 Task: Look for space in Rio Formoso, Brazil from 6th September, 2023 to 10th September, 2023 for 1 adult in price range Rs.9000 to Rs.17000. Place can be private room with 1  bedroom having 1 bed and 1 bathroom. Property type can be hotel. Booking option can be shelf check-in. Required host language is Spanish.
Action: Mouse moved to (635, 106)
Screenshot: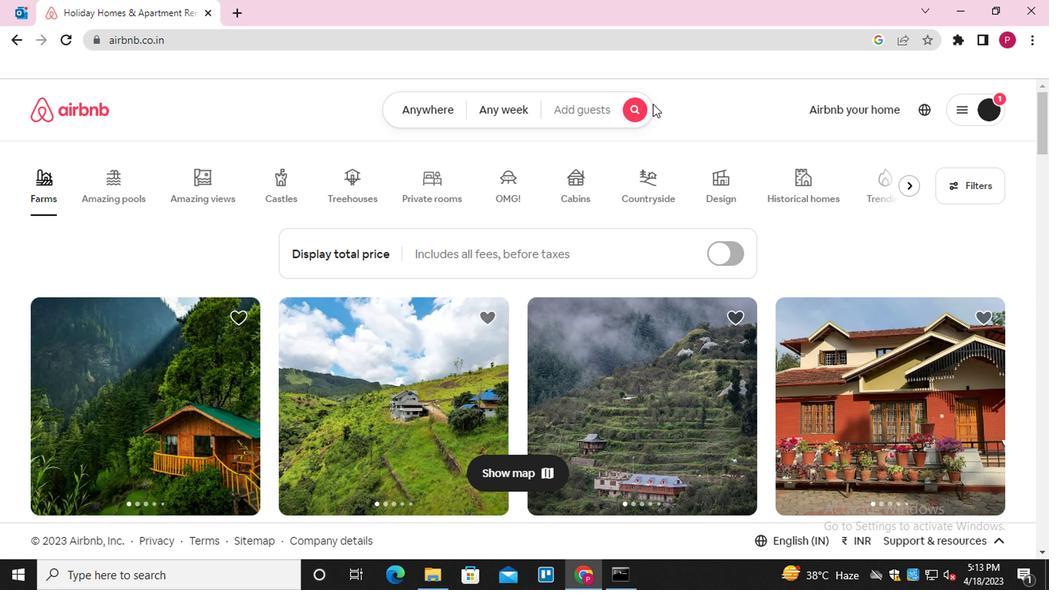 
Action: Mouse pressed left at (635, 106)
Screenshot: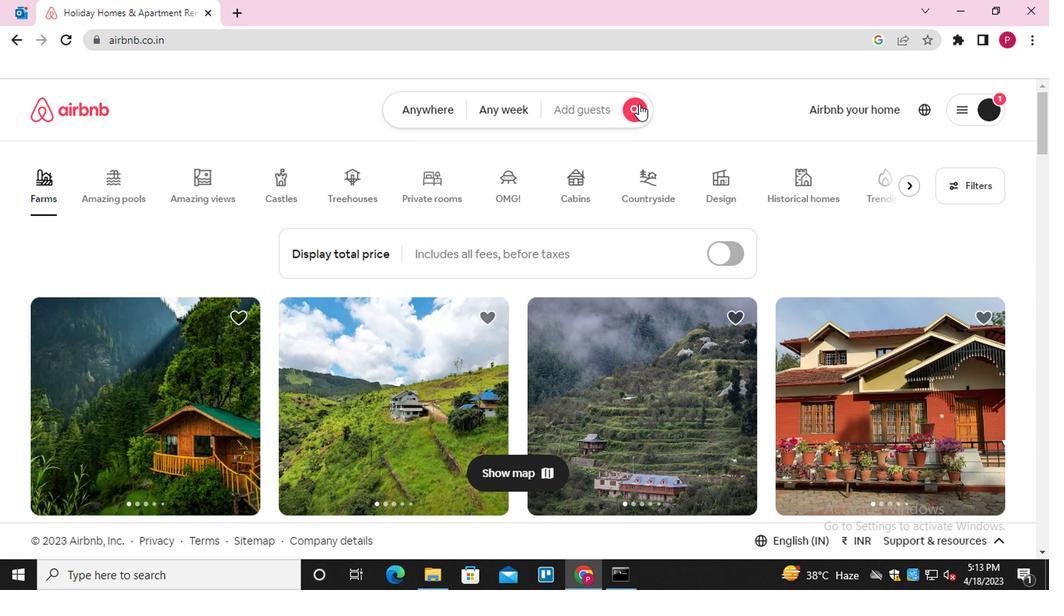 
Action: Mouse moved to (334, 176)
Screenshot: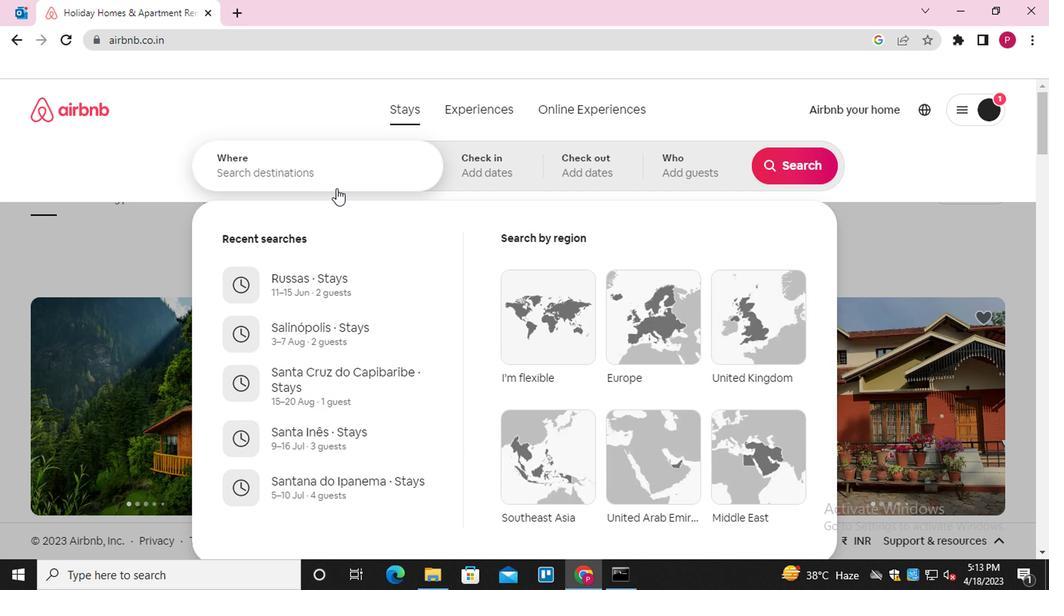 
Action: Mouse pressed left at (334, 176)
Screenshot: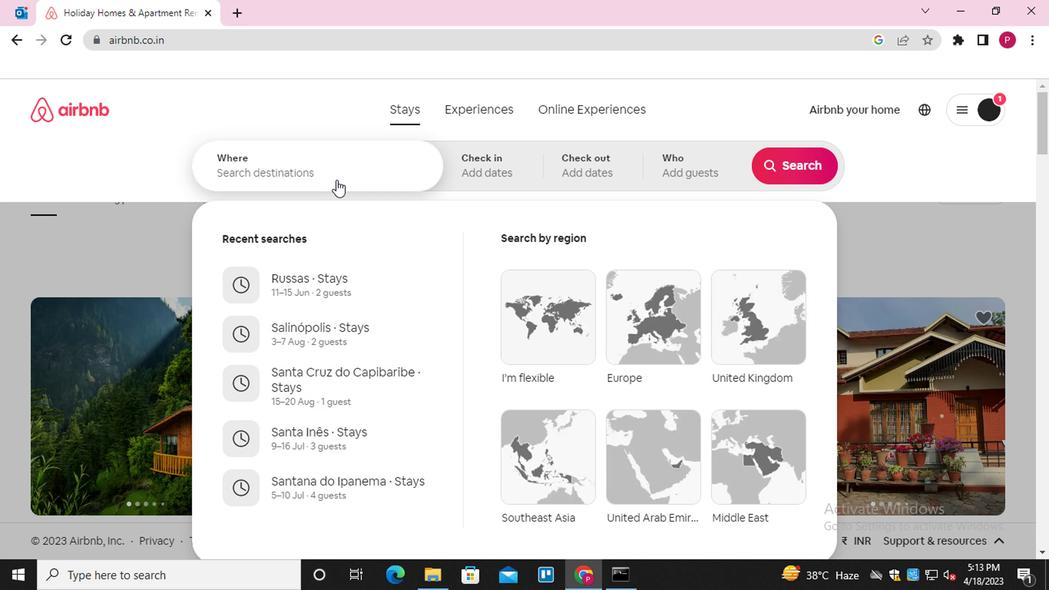 
Action: Key pressed <Key.shift>RIO<Key.space><Key.shift>FORMOSO
Screenshot: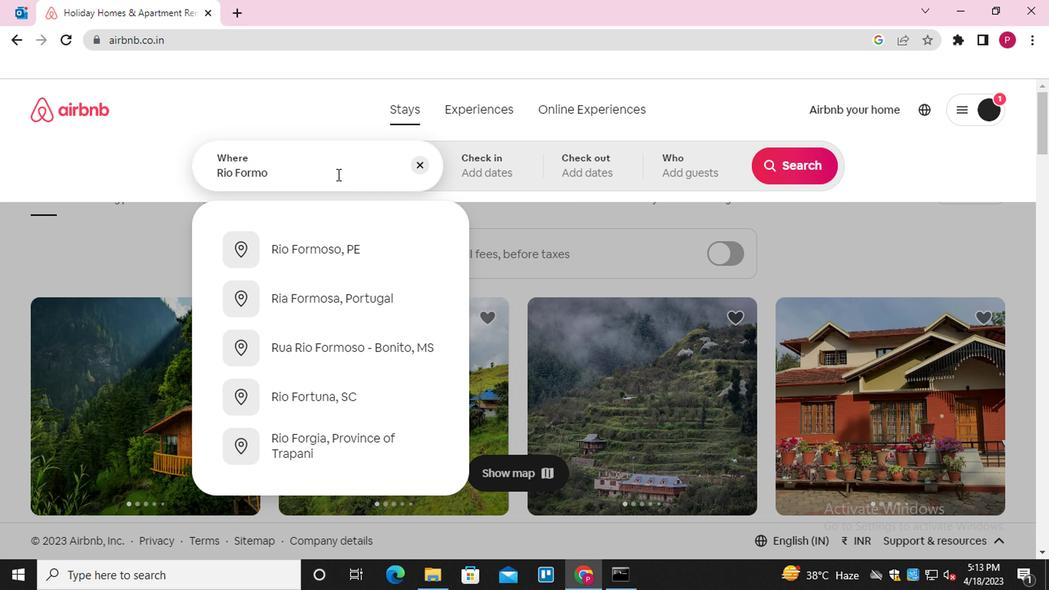 
Action: Mouse moved to (341, 250)
Screenshot: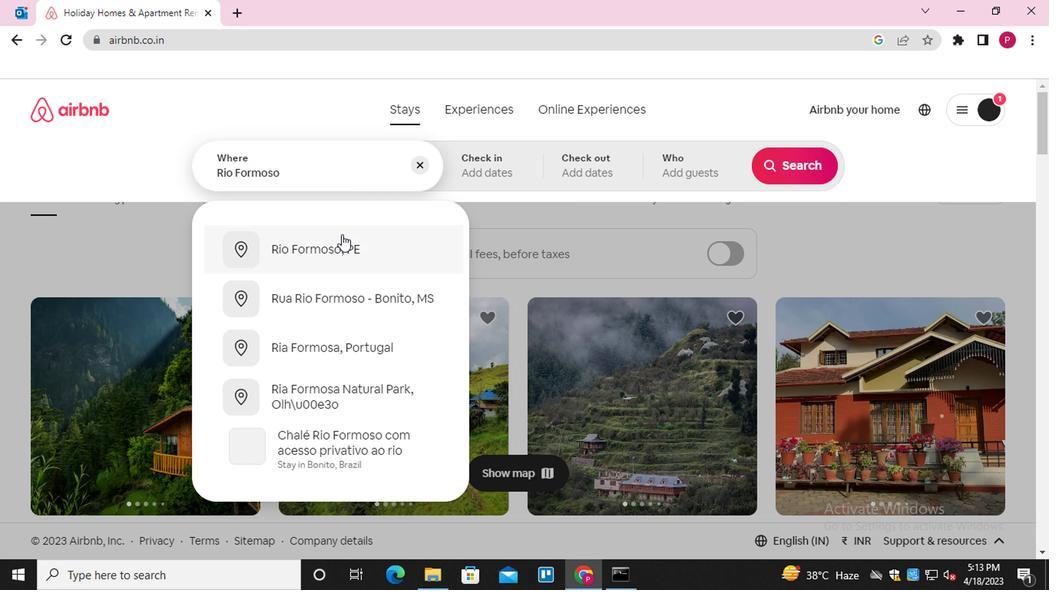 
Action: Mouse pressed left at (341, 250)
Screenshot: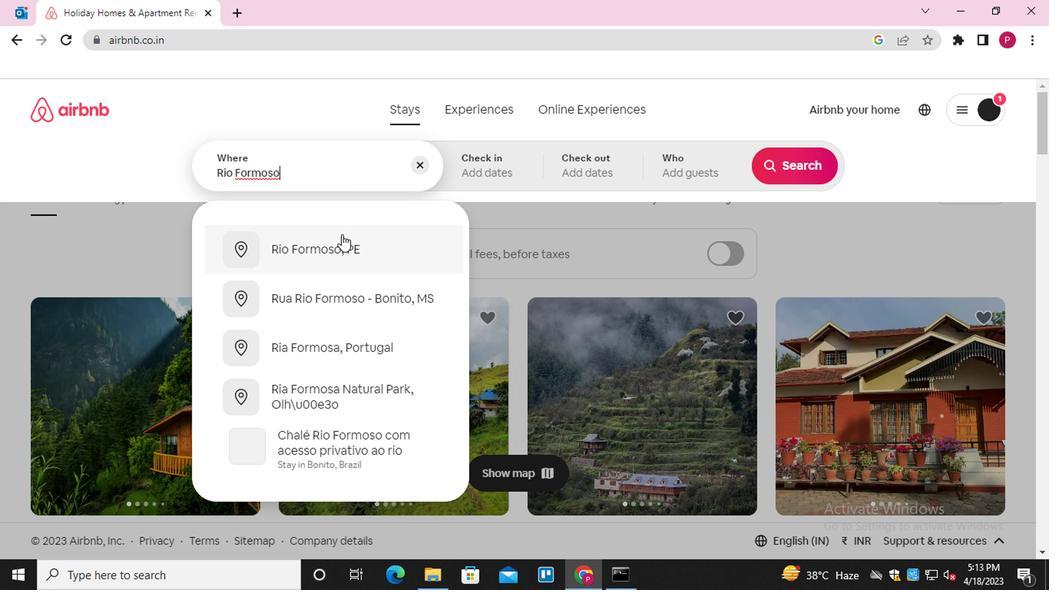 
Action: Mouse moved to (784, 293)
Screenshot: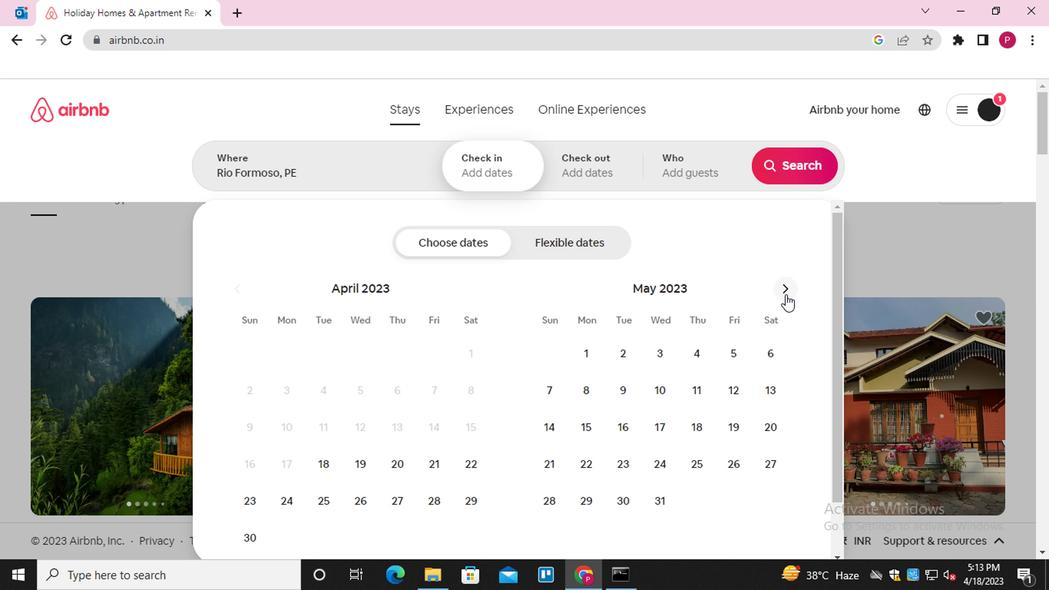 
Action: Mouse pressed left at (784, 293)
Screenshot: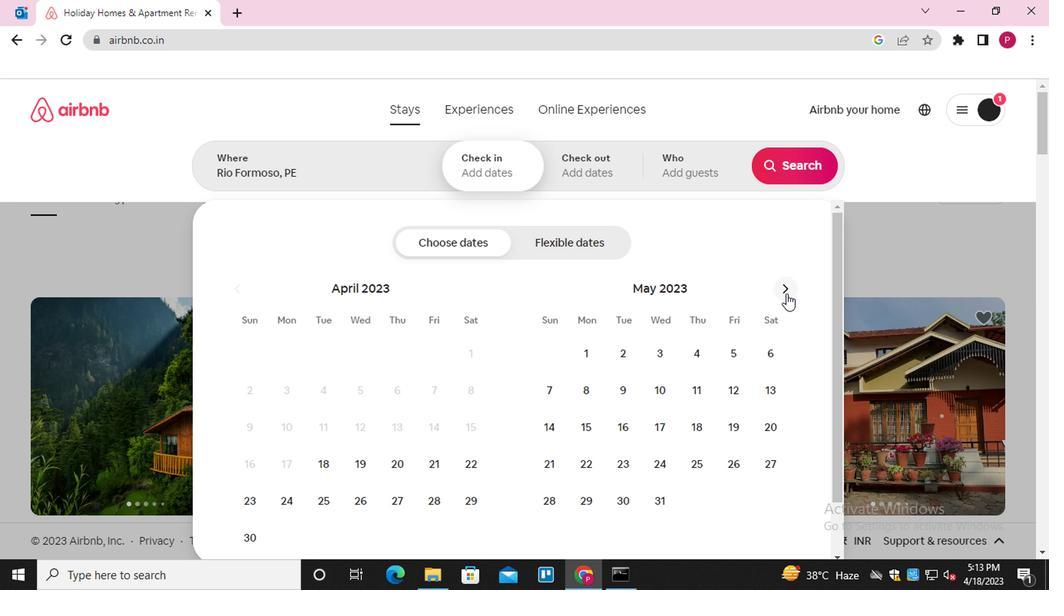 
Action: Mouse pressed left at (784, 293)
Screenshot: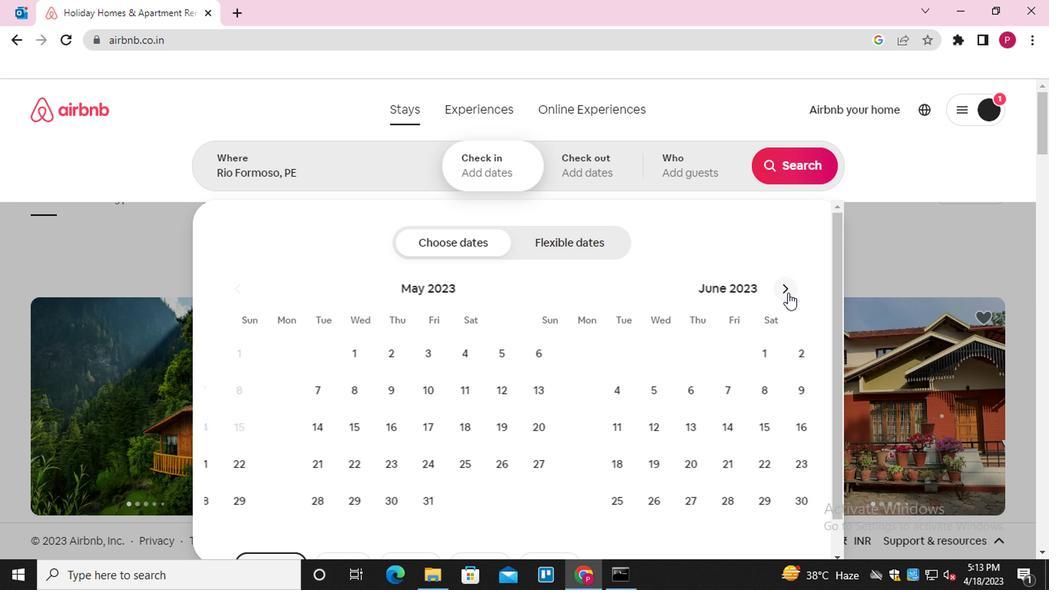 
Action: Mouse pressed left at (784, 293)
Screenshot: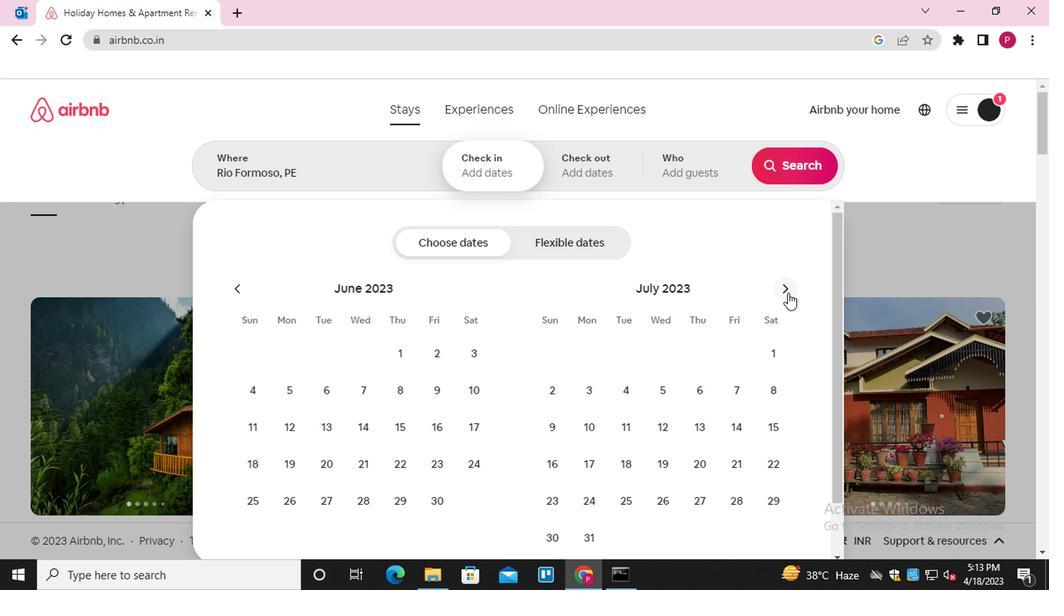 
Action: Mouse pressed left at (784, 293)
Screenshot: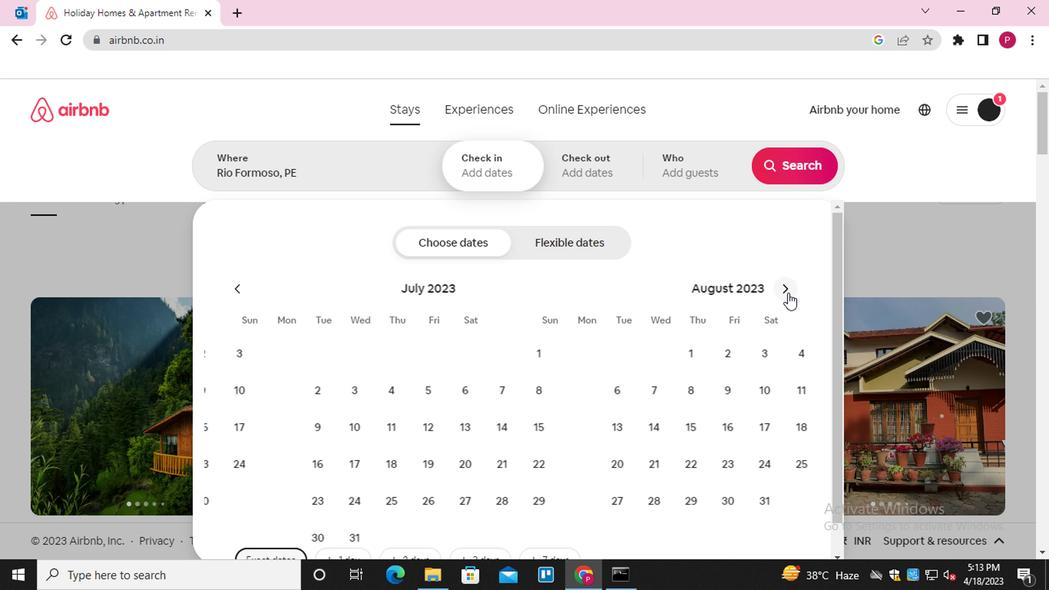 
Action: Mouse moved to (661, 388)
Screenshot: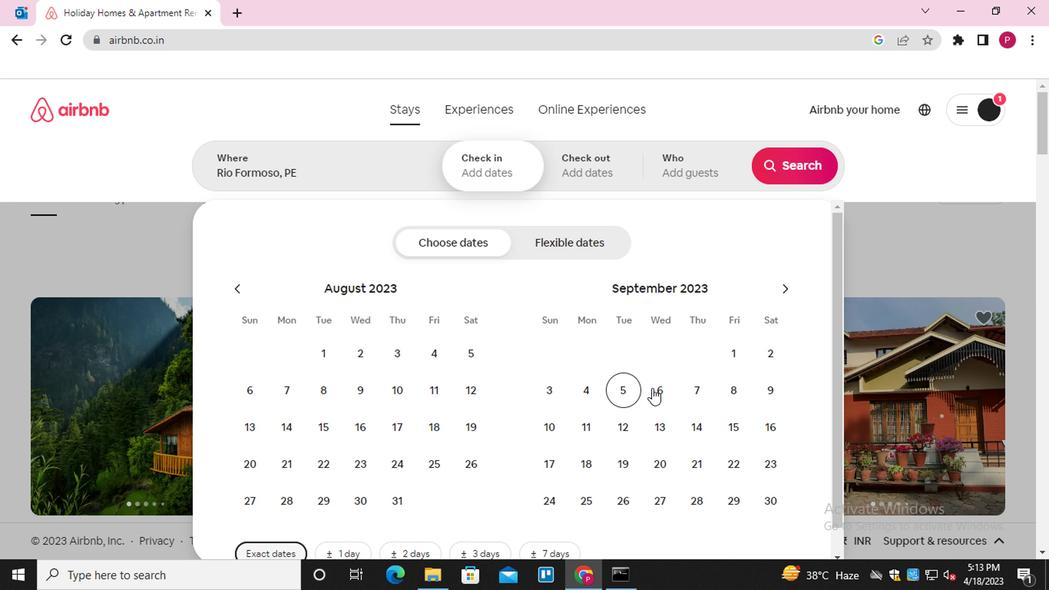 
Action: Mouse pressed left at (661, 388)
Screenshot: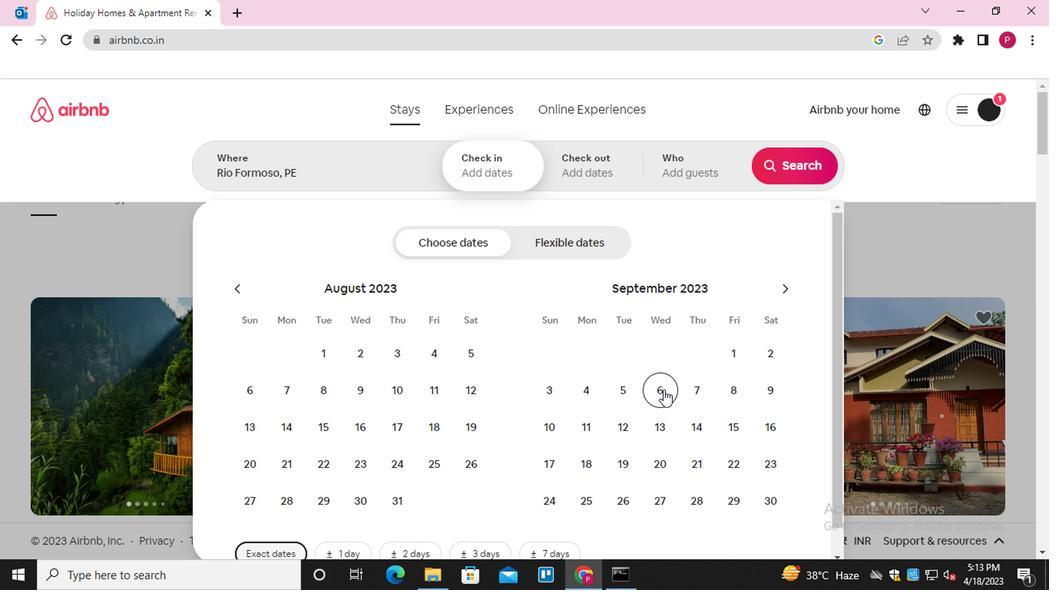 
Action: Mouse moved to (550, 425)
Screenshot: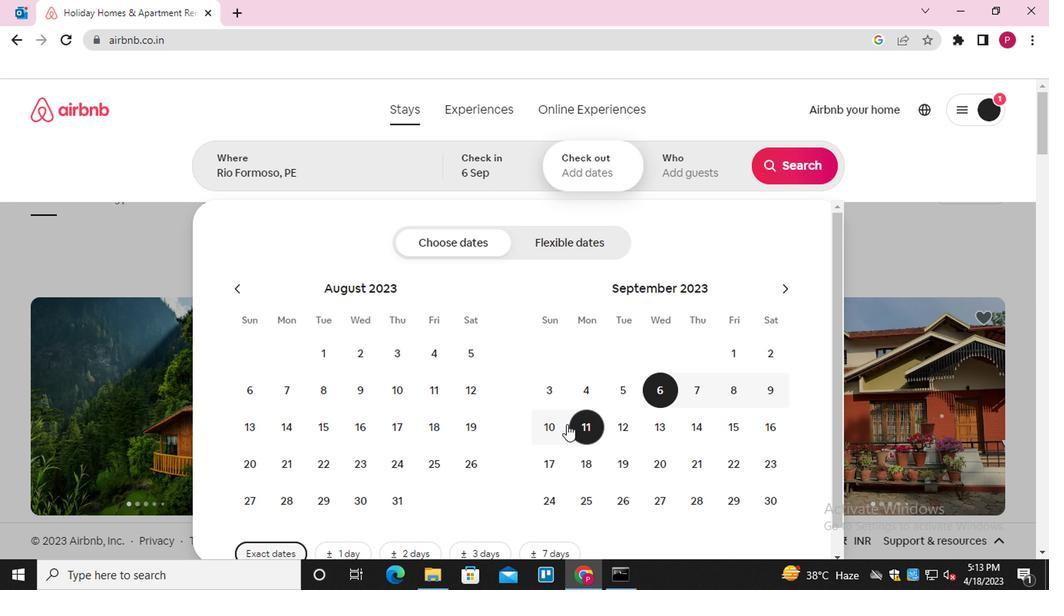 
Action: Mouse pressed left at (550, 425)
Screenshot: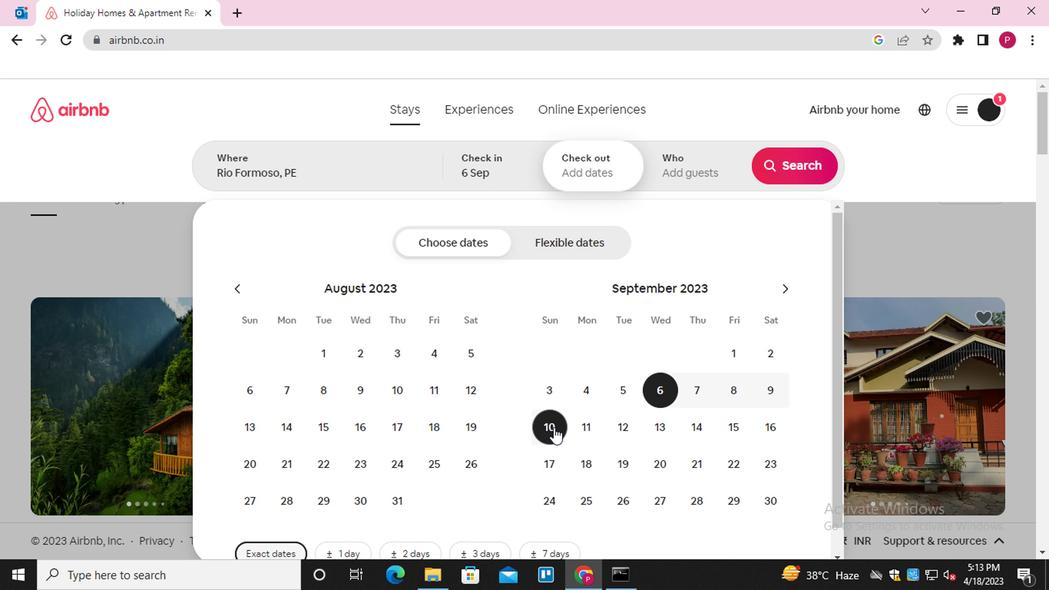 
Action: Mouse moved to (681, 182)
Screenshot: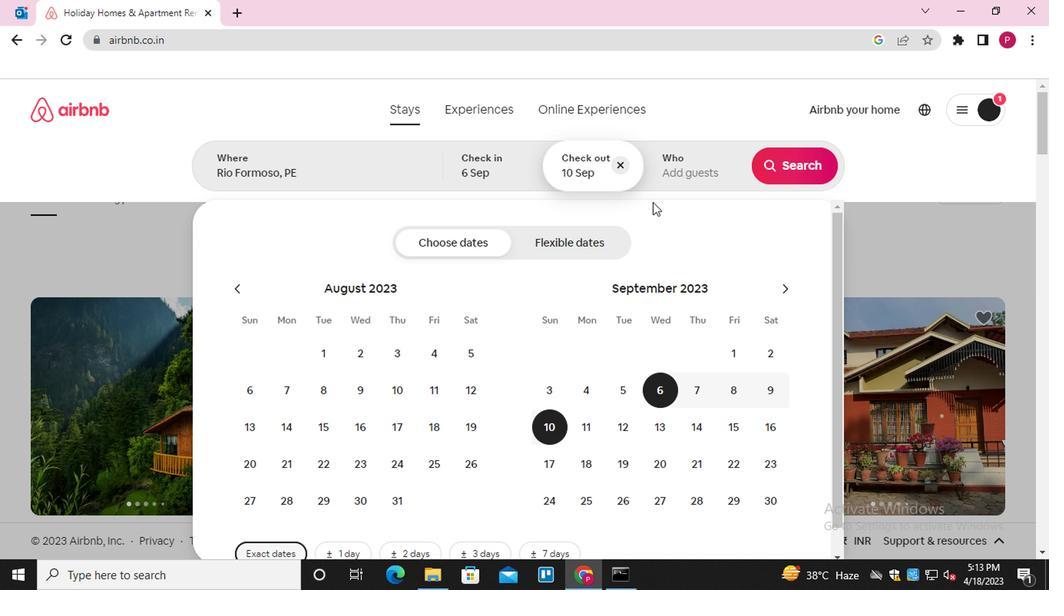 
Action: Mouse pressed left at (681, 182)
Screenshot: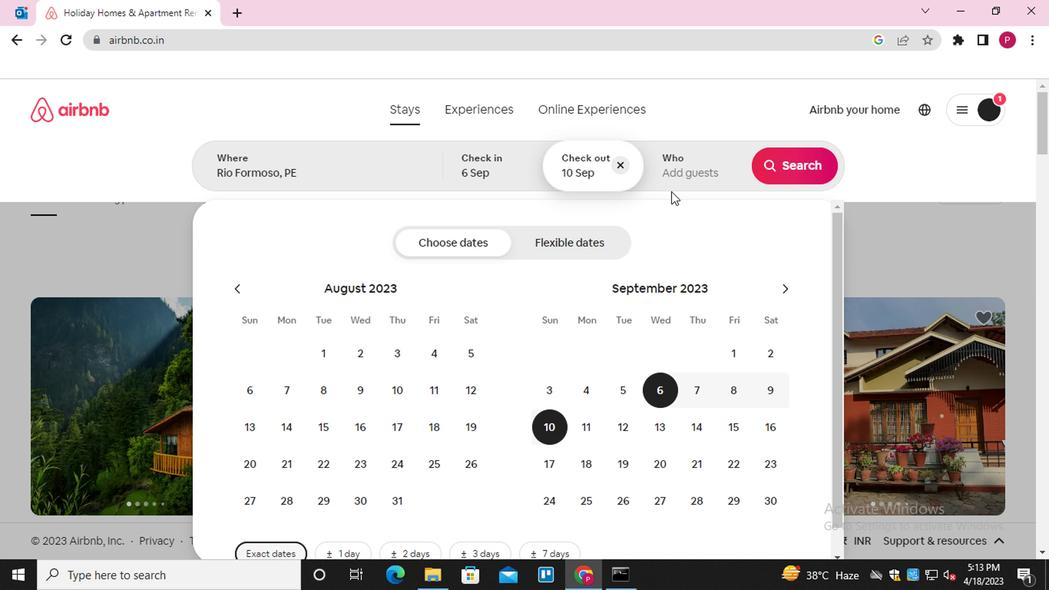
Action: Mouse moved to (789, 255)
Screenshot: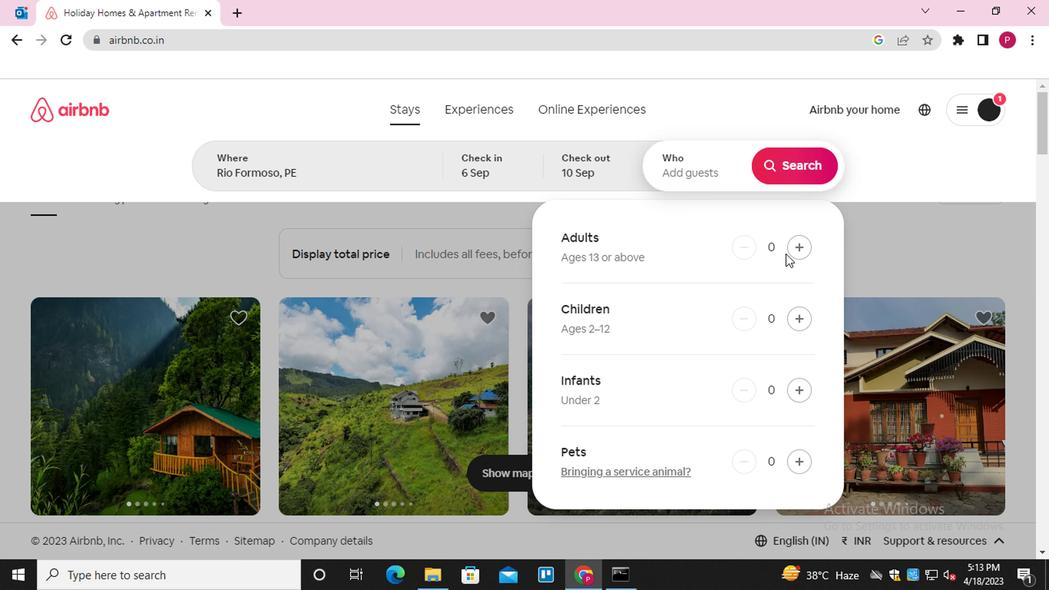 
Action: Mouse pressed left at (789, 255)
Screenshot: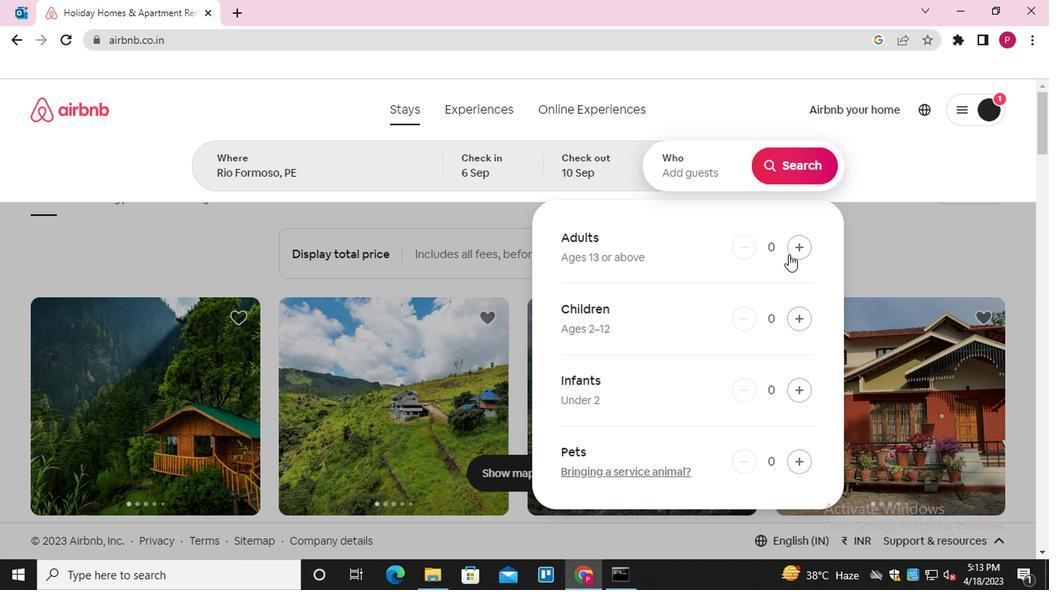 
Action: Mouse moved to (768, 167)
Screenshot: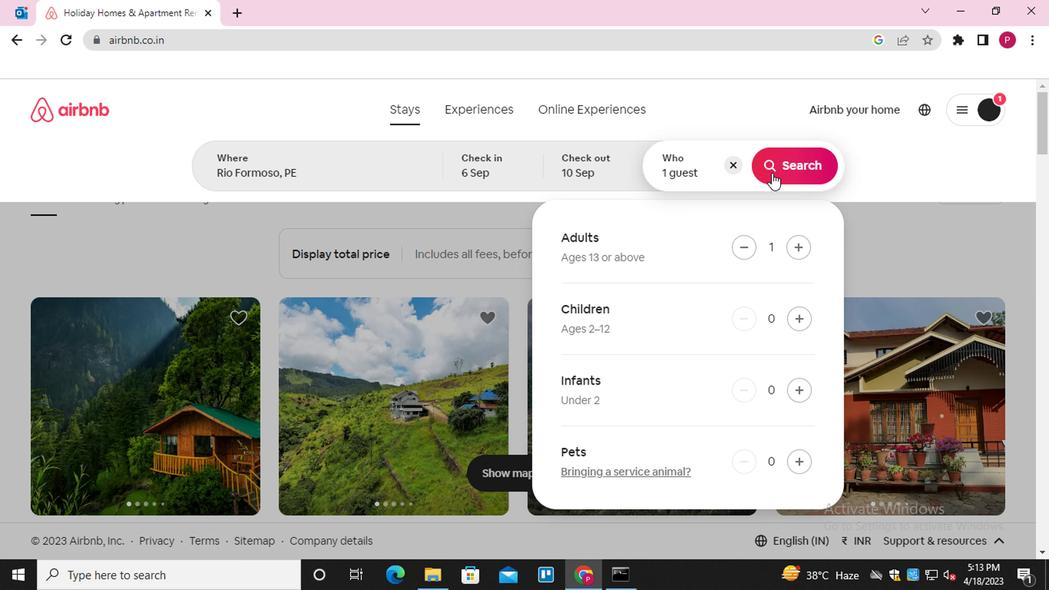 
Action: Mouse pressed left at (768, 167)
Screenshot: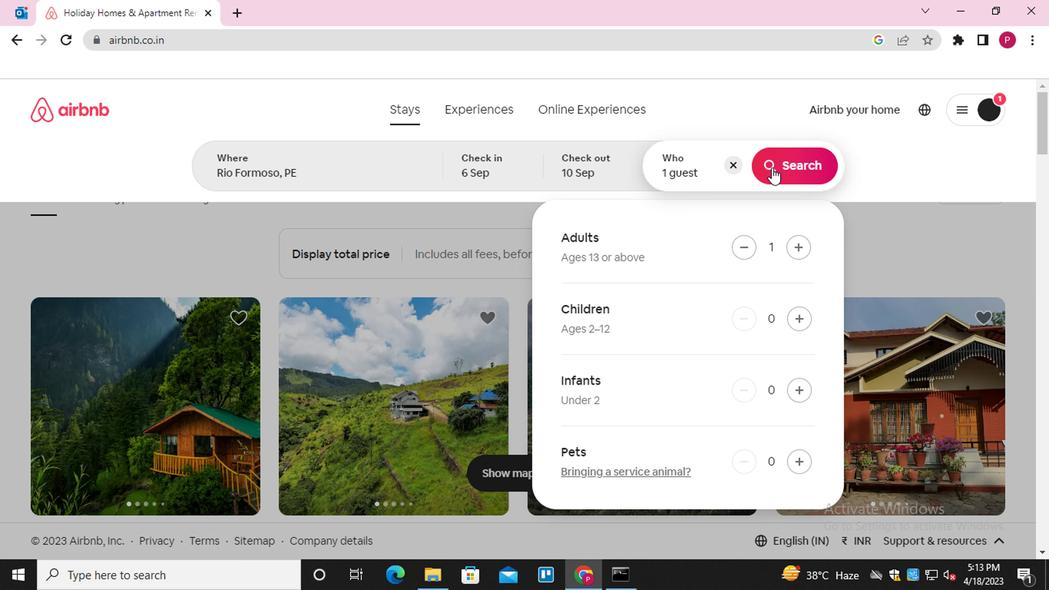 
Action: Mouse moved to (976, 173)
Screenshot: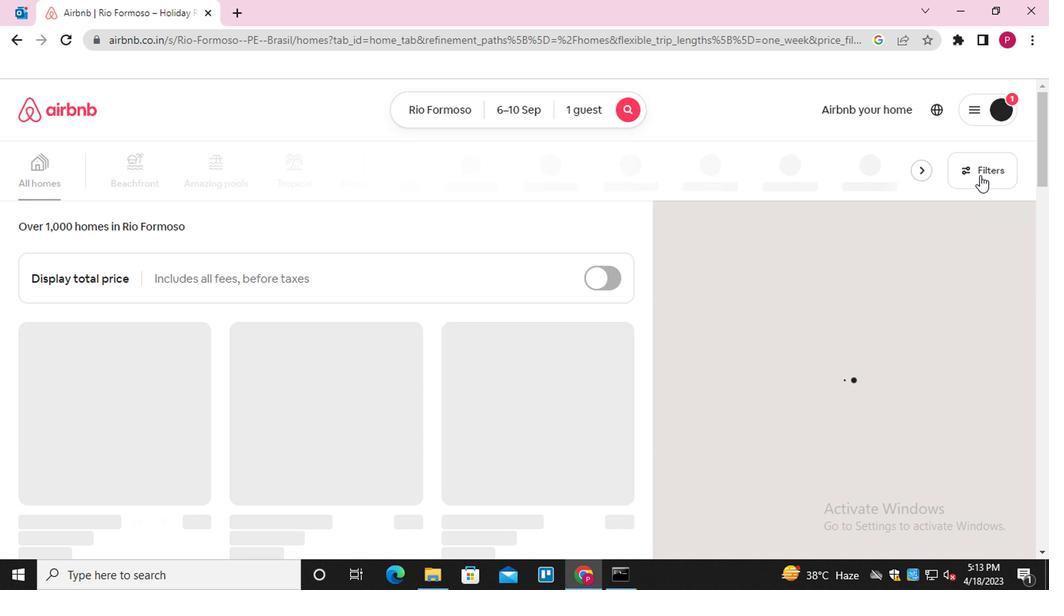 
Action: Mouse pressed left at (976, 173)
Screenshot: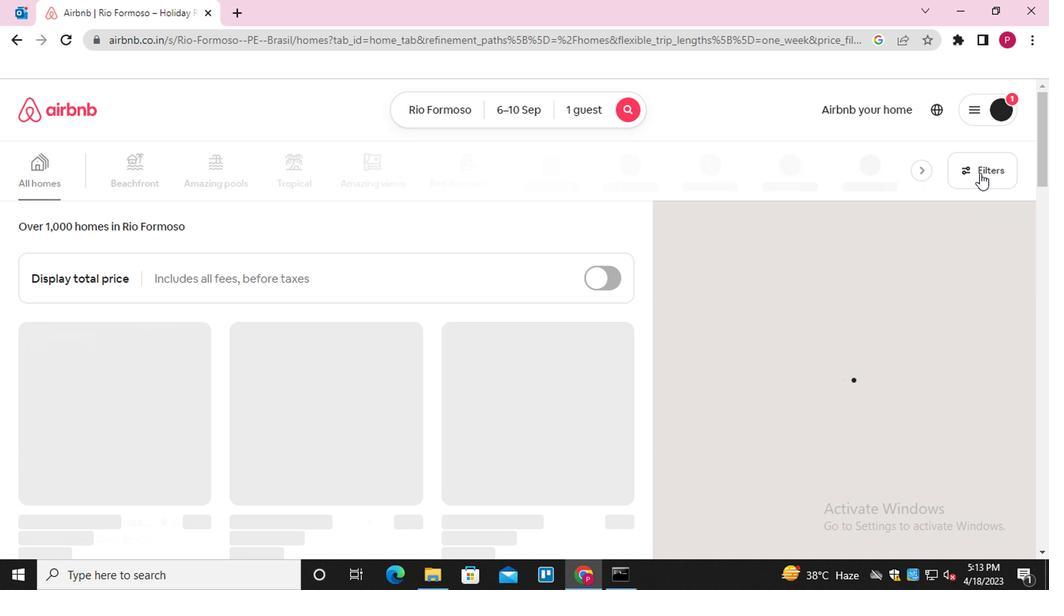 
Action: Mouse moved to (329, 357)
Screenshot: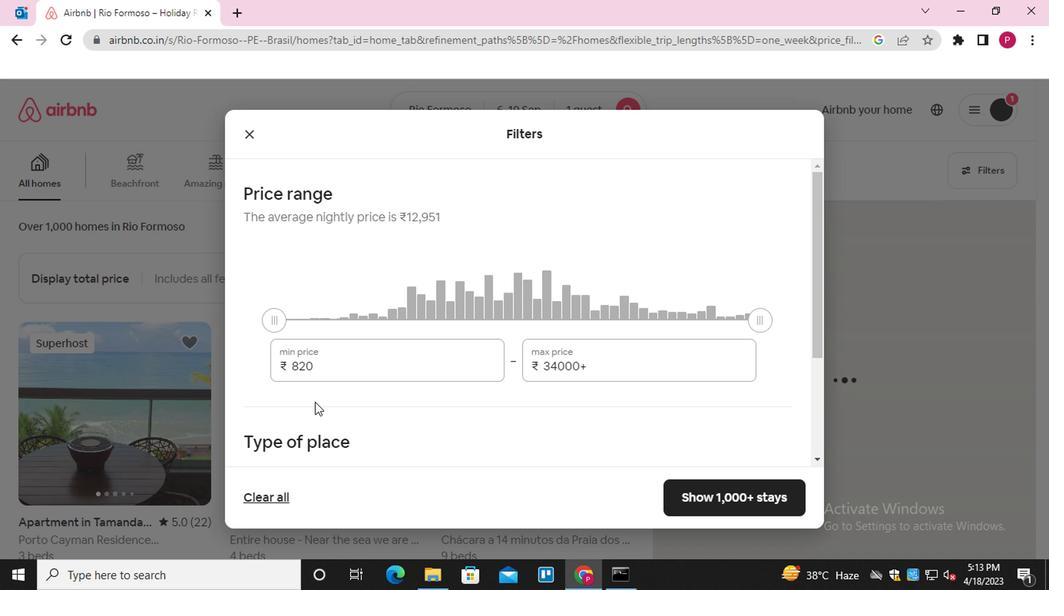 
Action: Mouse pressed left at (329, 357)
Screenshot: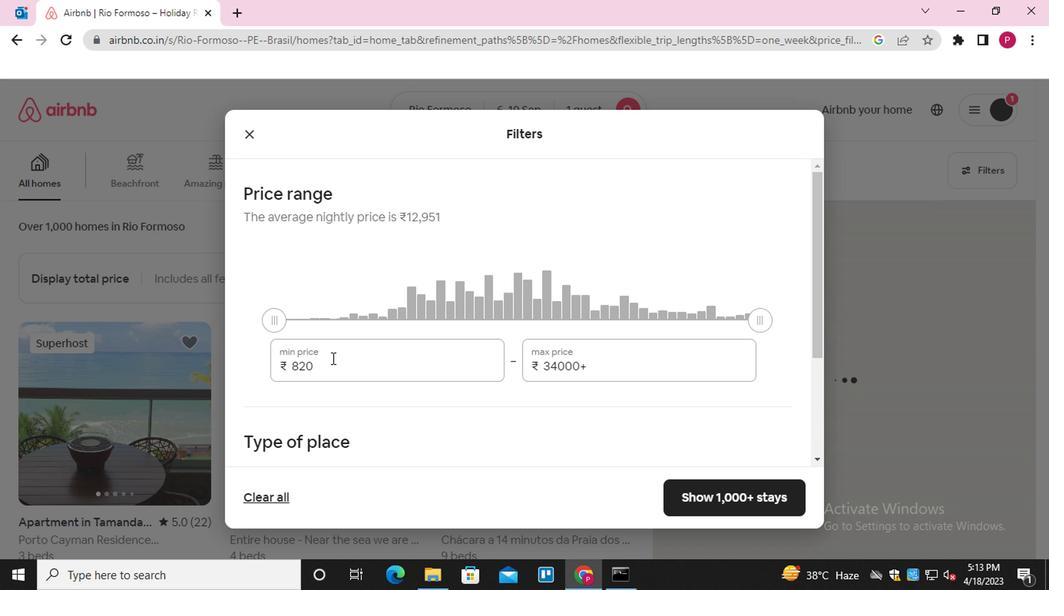 
Action: Mouse pressed left at (329, 357)
Screenshot: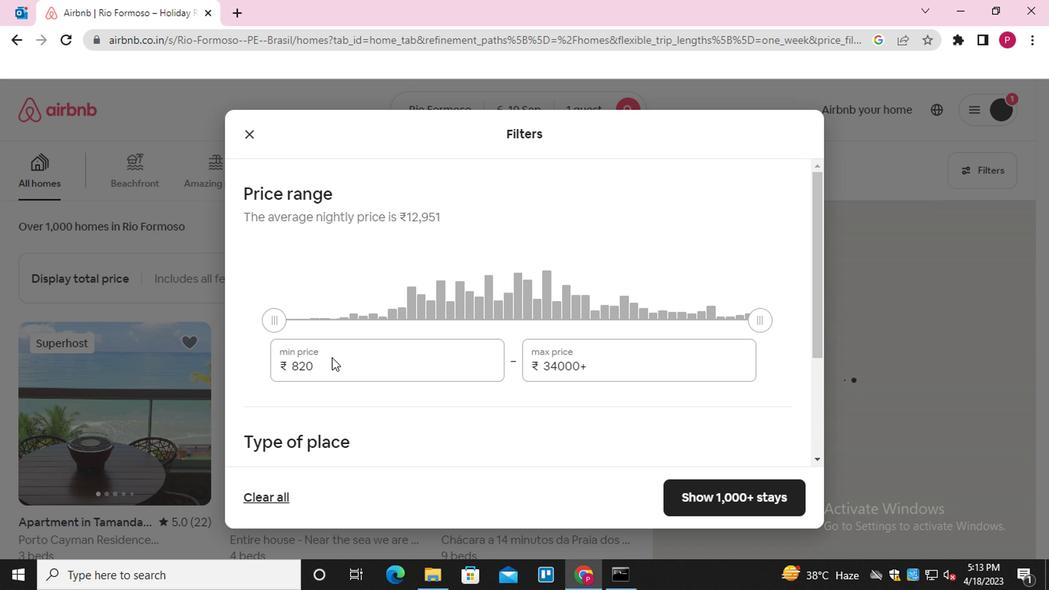 
Action: Mouse moved to (327, 364)
Screenshot: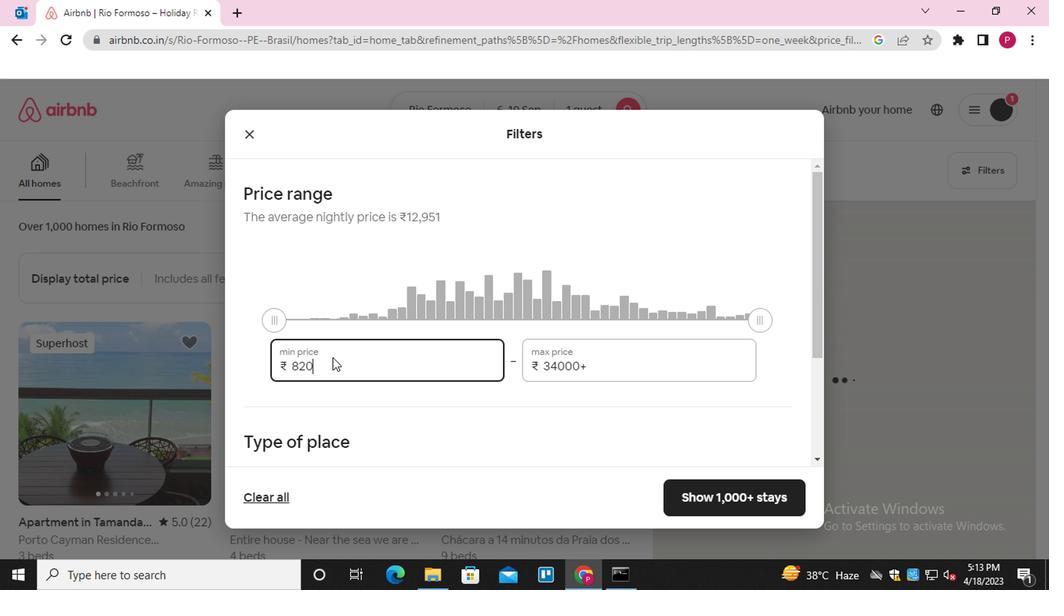
Action: Mouse pressed left at (327, 364)
Screenshot: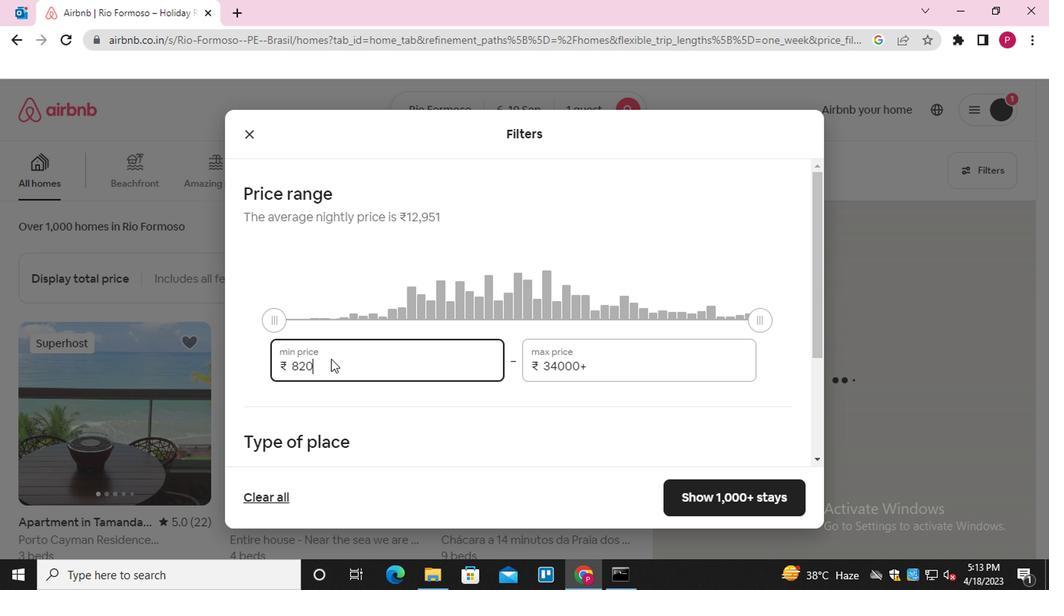
Action: Mouse pressed left at (327, 364)
Screenshot: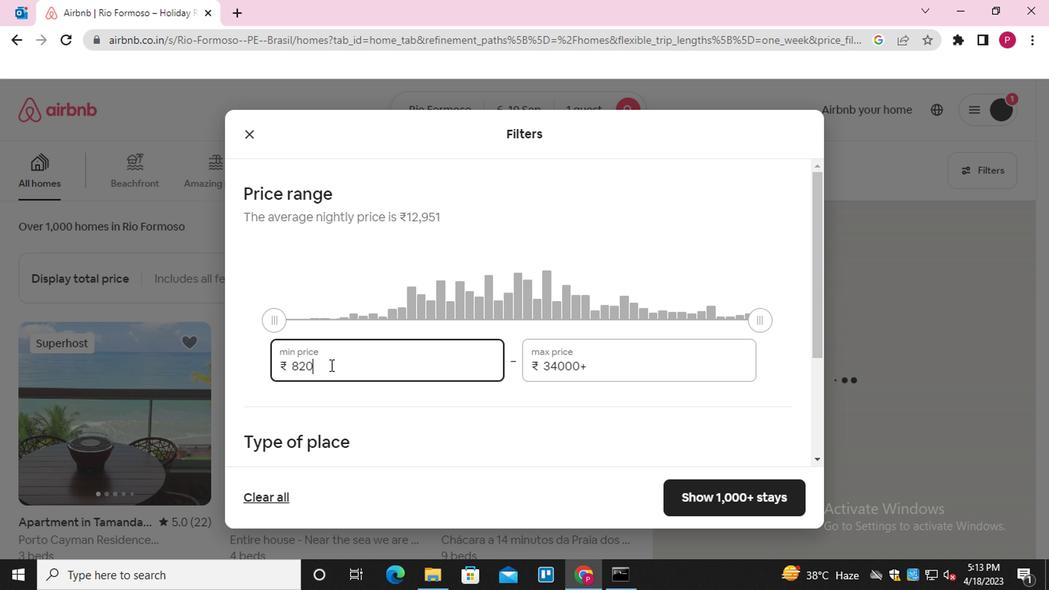 
Action: Key pressed 9000<Key.tab>17000
Screenshot: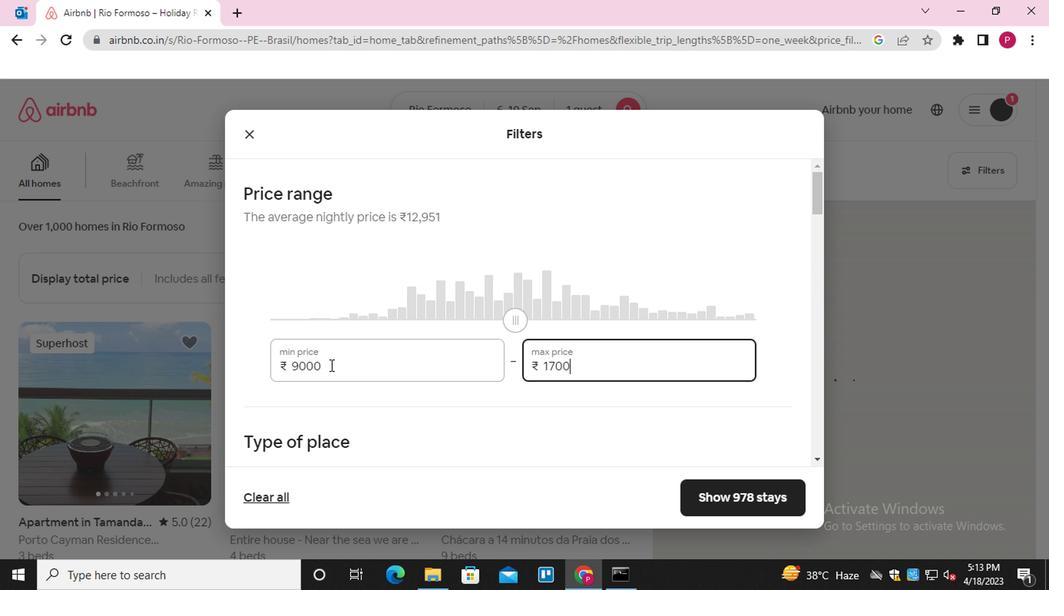 
Action: Mouse moved to (357, 439)
Screenshot: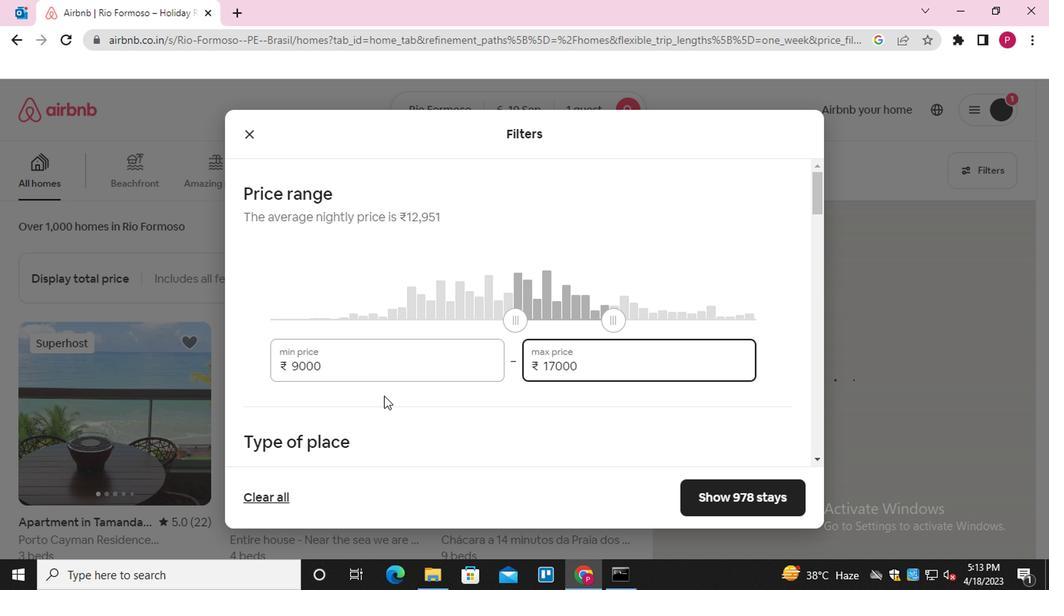 
Action: Mouse scrolled (357, 438) with delta (0, 0)
Screenshot: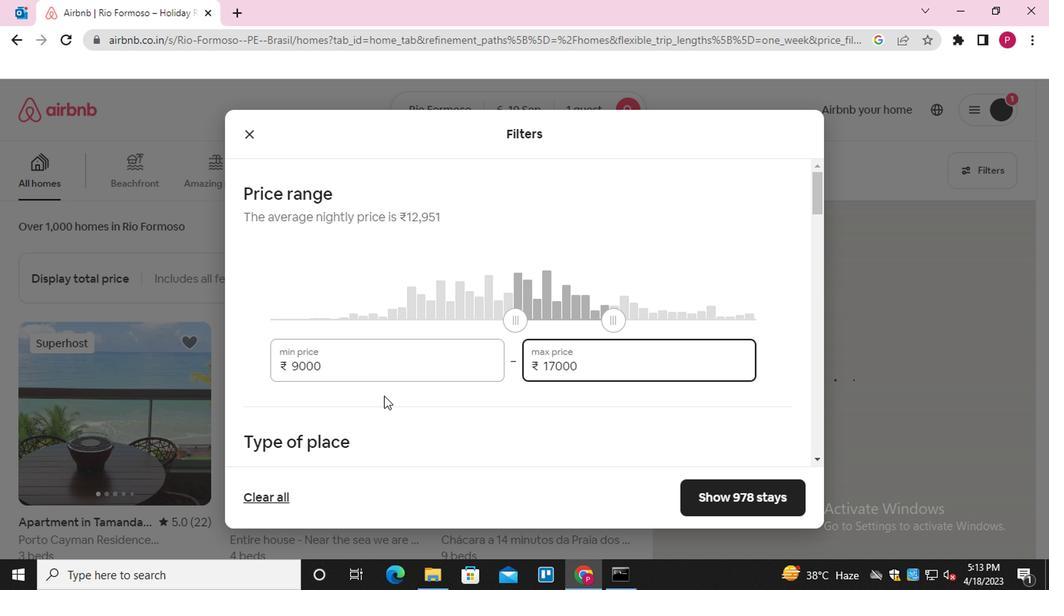 
Action: Mouse moved to (348, 448)
Screenshot: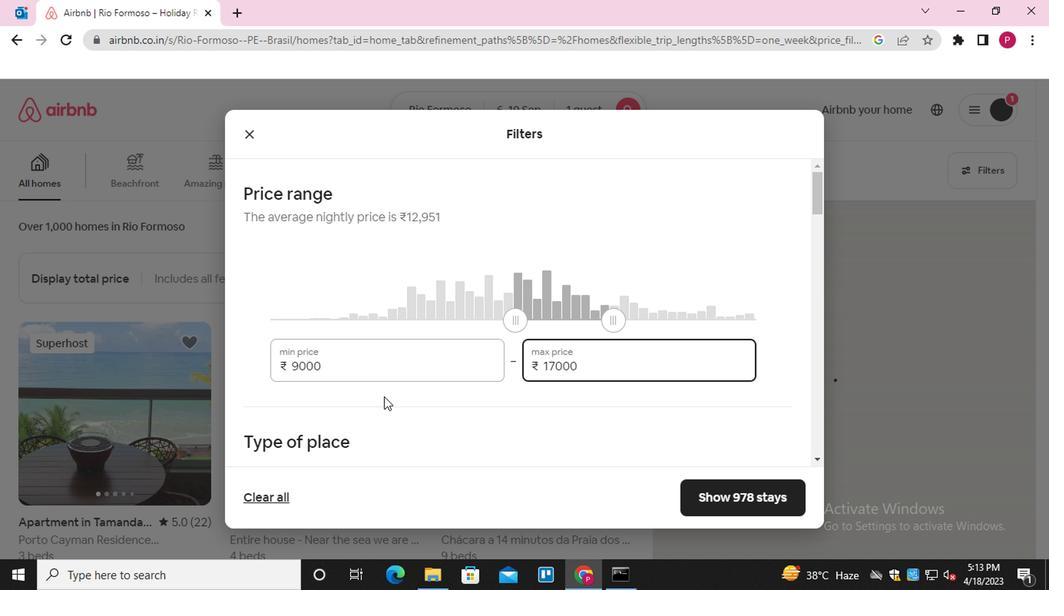 
Action: Mouse scrolled (348, 447) with delta (0, -1)
Screenshot: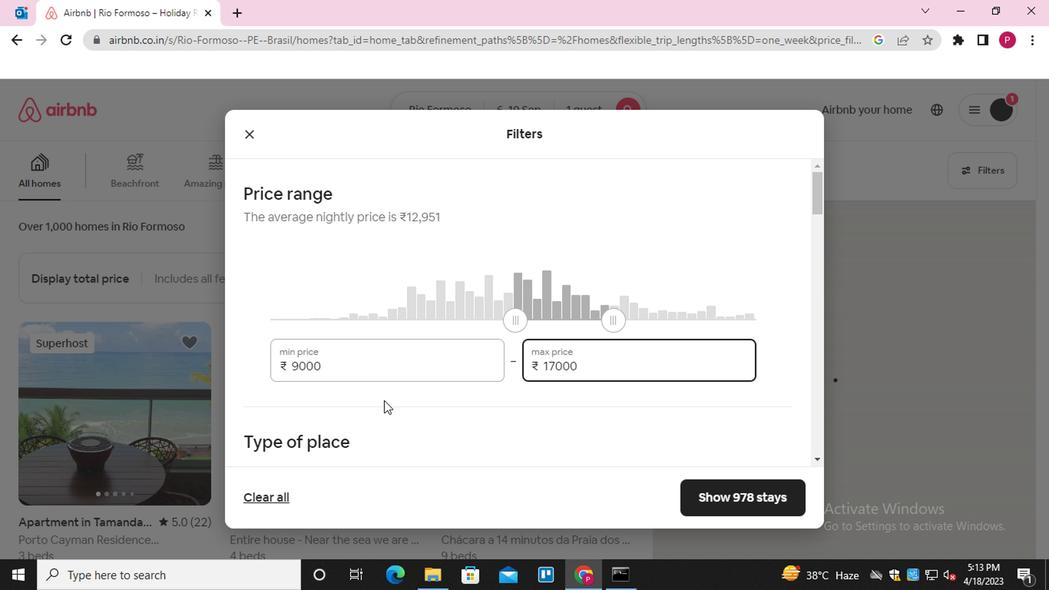
Action: Mouse scrolled (348, 447) with delta (0, -1)
Screenshot: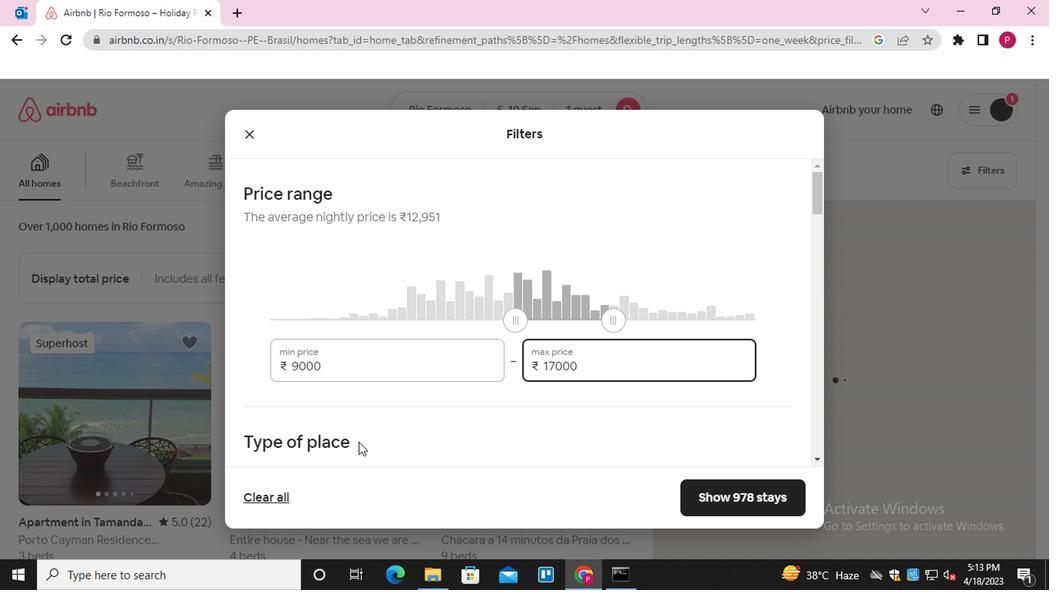 
Action: Mouse moved to (523, 252)
Screenshot: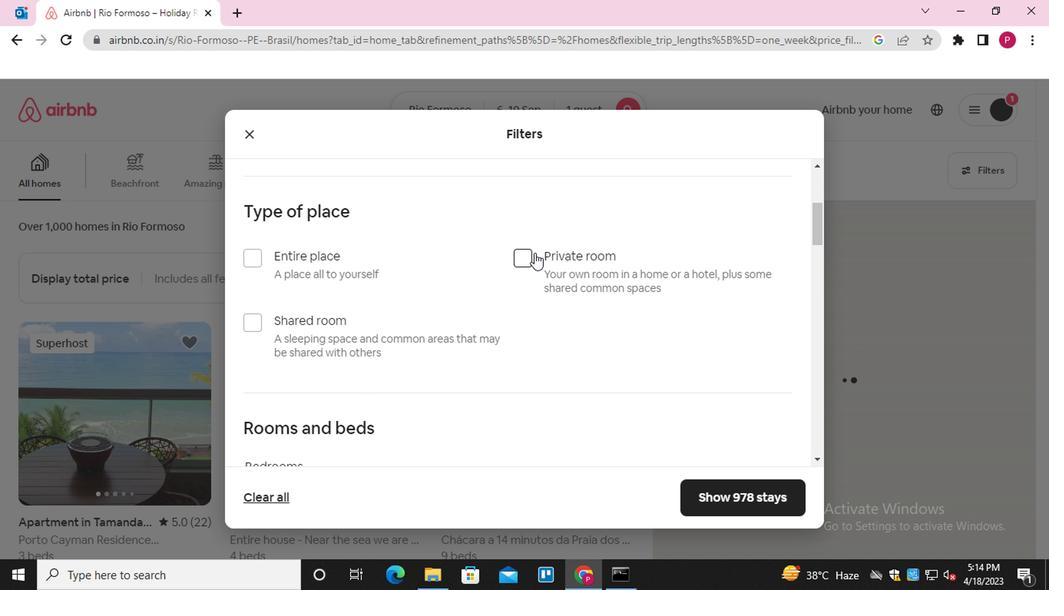
Action: Mouse pressed left at (523, 252)
Screenshot: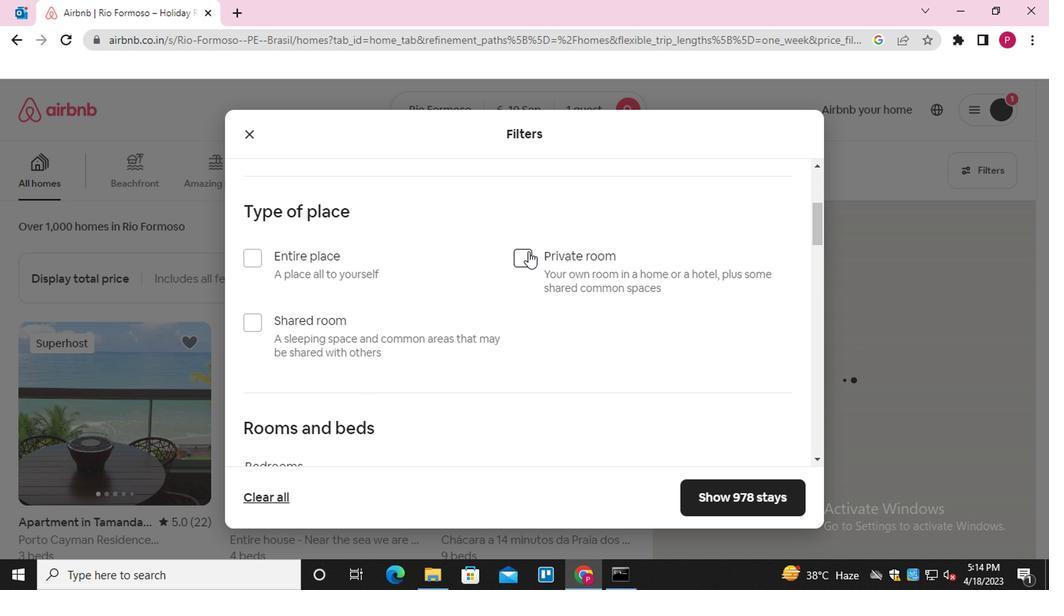 
Action: Mouse moved to (500, 334)
Screenshot: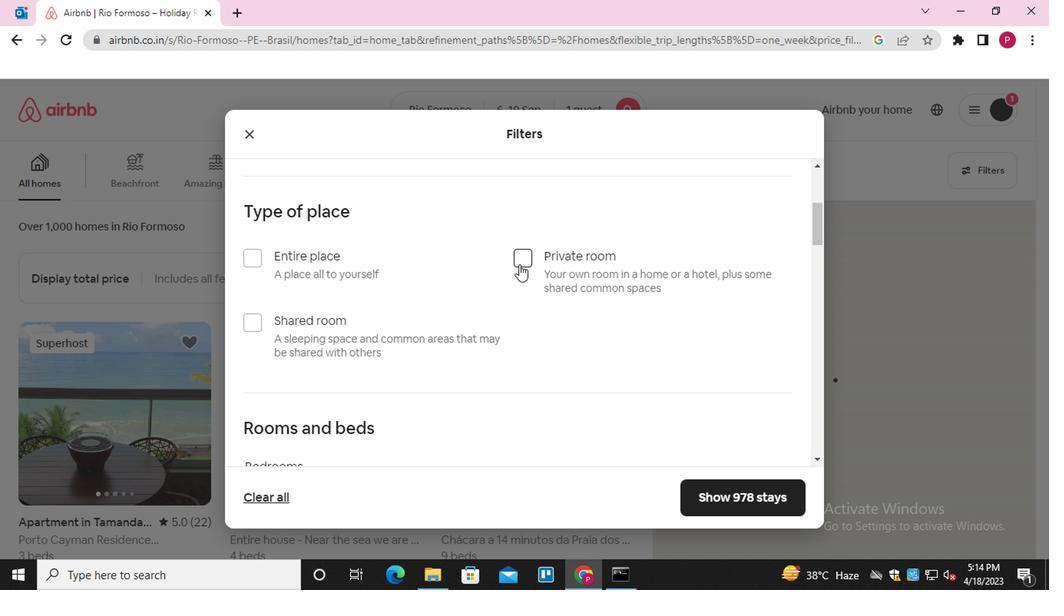 
Action: Mouse scrolled (500, 333) with delta (0, 0)
Screenshot: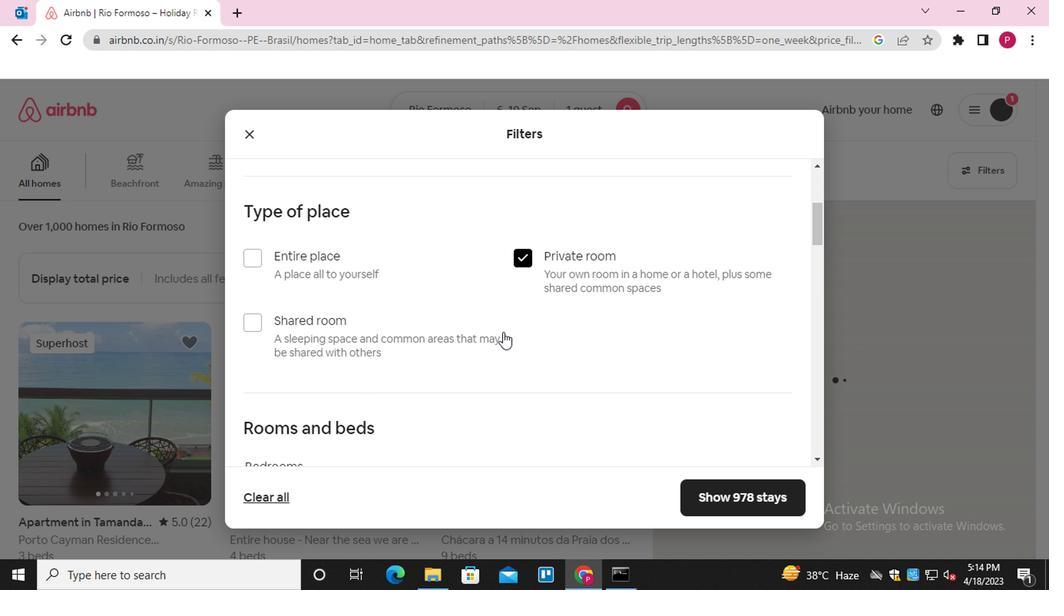 
Action: Mouse scrolled (500, 333) with delta (0, 0)
Screenshot: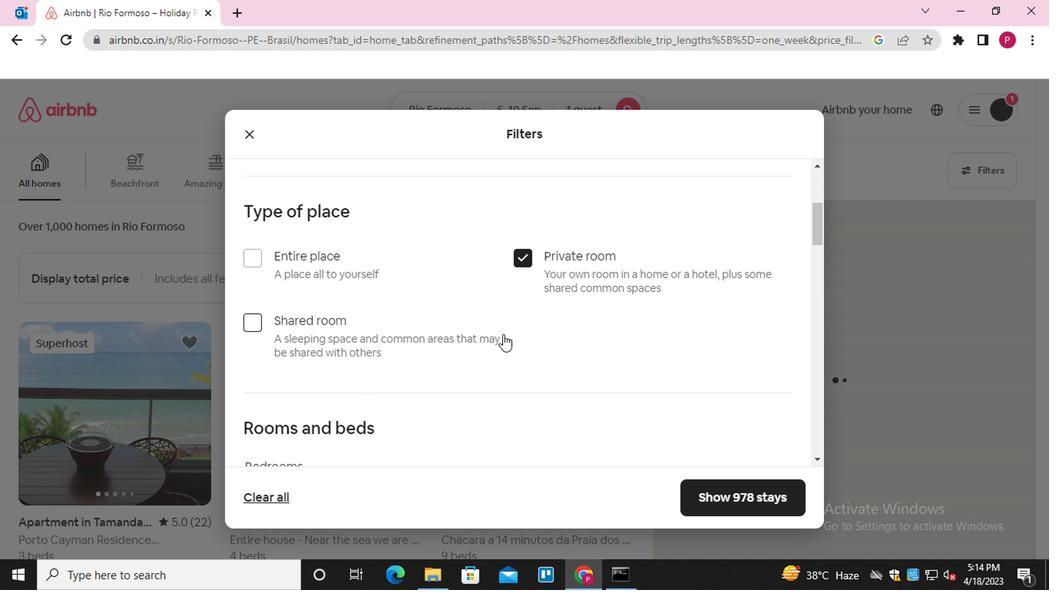 
Action: Mouse scrolled (500, 333) with delta (0, 0)
Screenshot: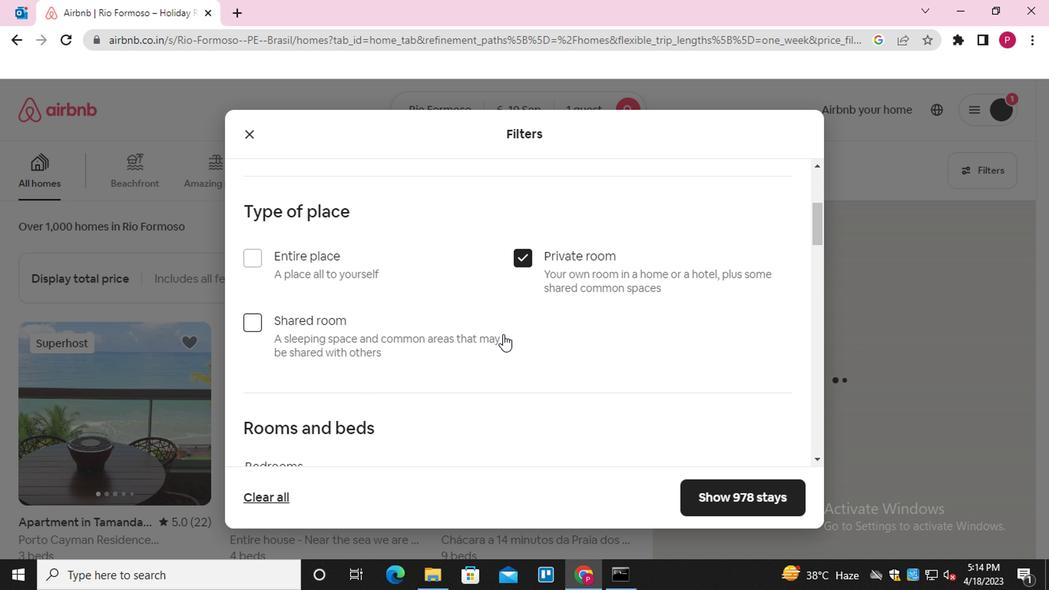 
Action: Mouse scrolled (500, 333) with delta (0, 0)
Screenshot: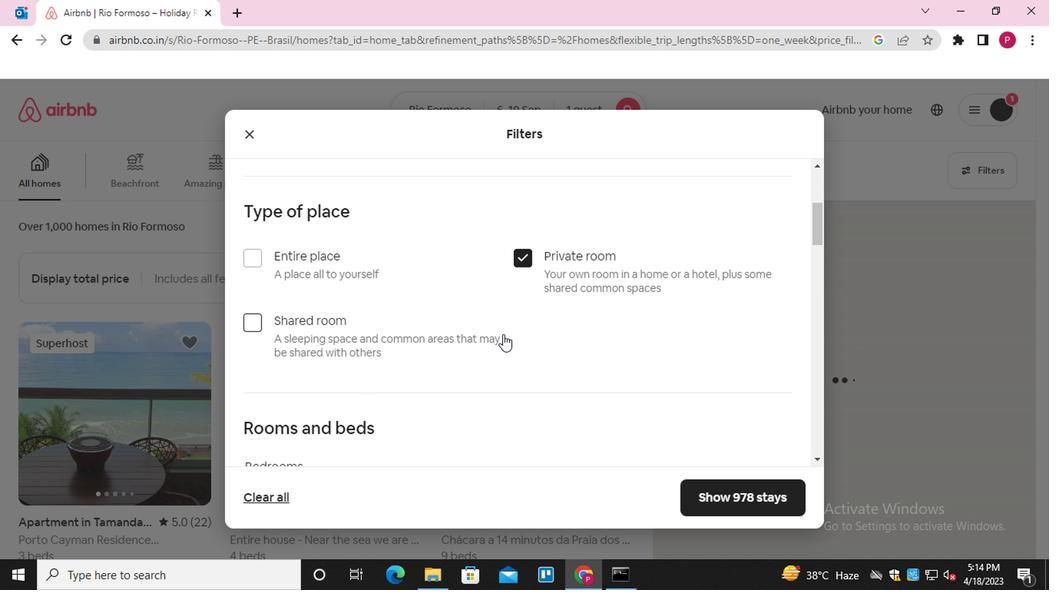 
Action: Mouse moved to (333, 214)
Screenshot: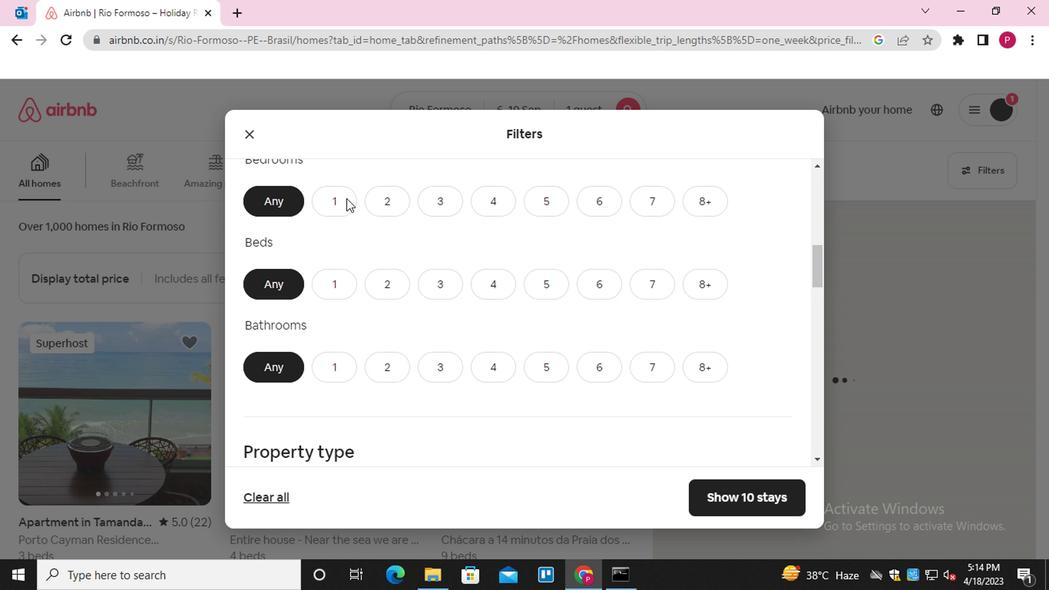 
Action: Mouse pressed left at (333, 214)
Screenshot: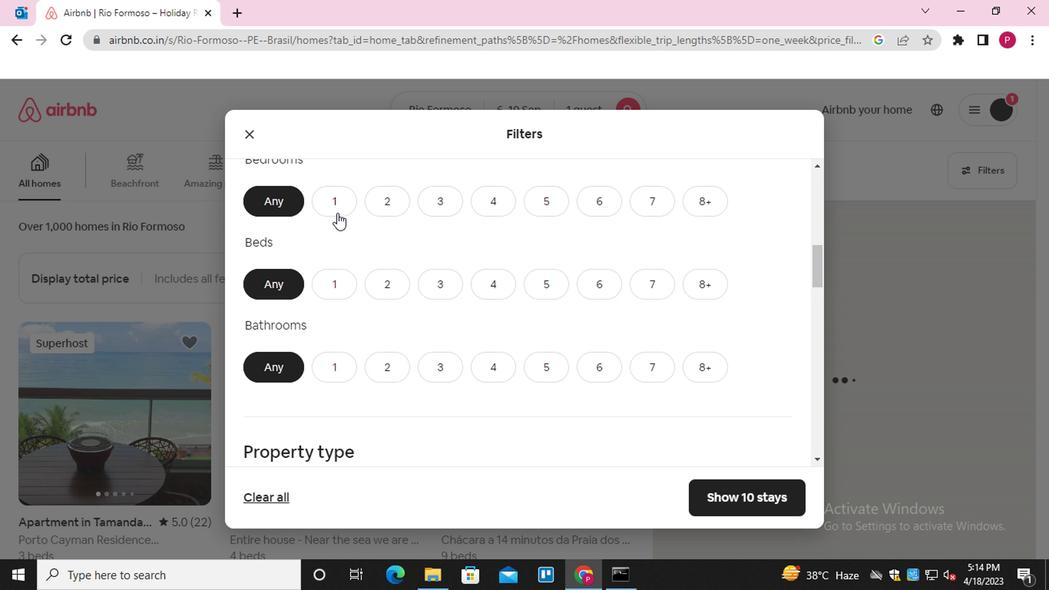 
Action: Mouse moved to (329, 284)
Screenshot: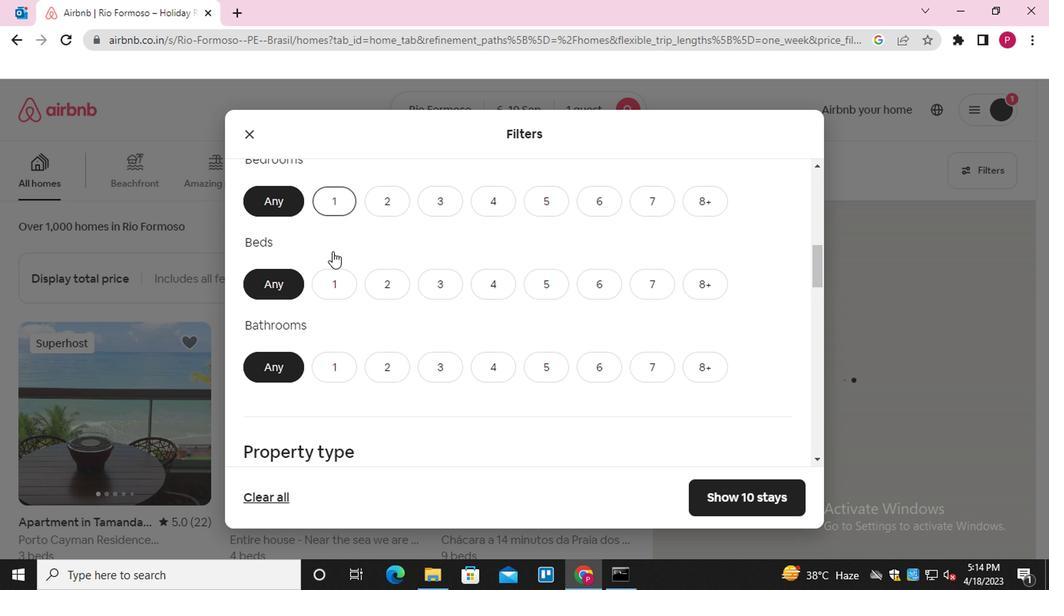 
Action: Mouse pressed left at (329, 284)
Screenshot: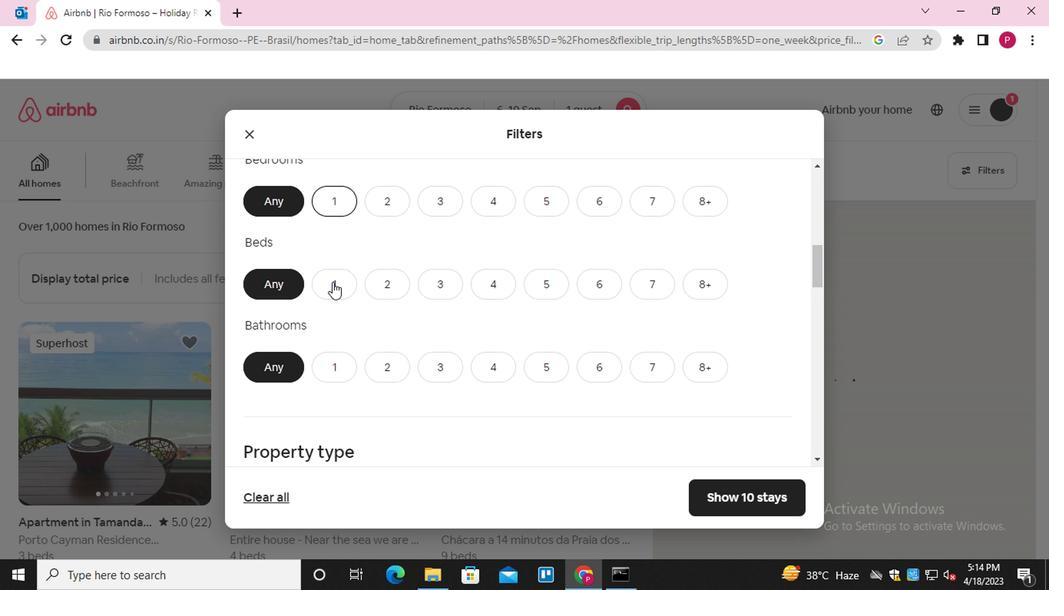 
Action: Mouse moved to (322, 362)
Screenshot: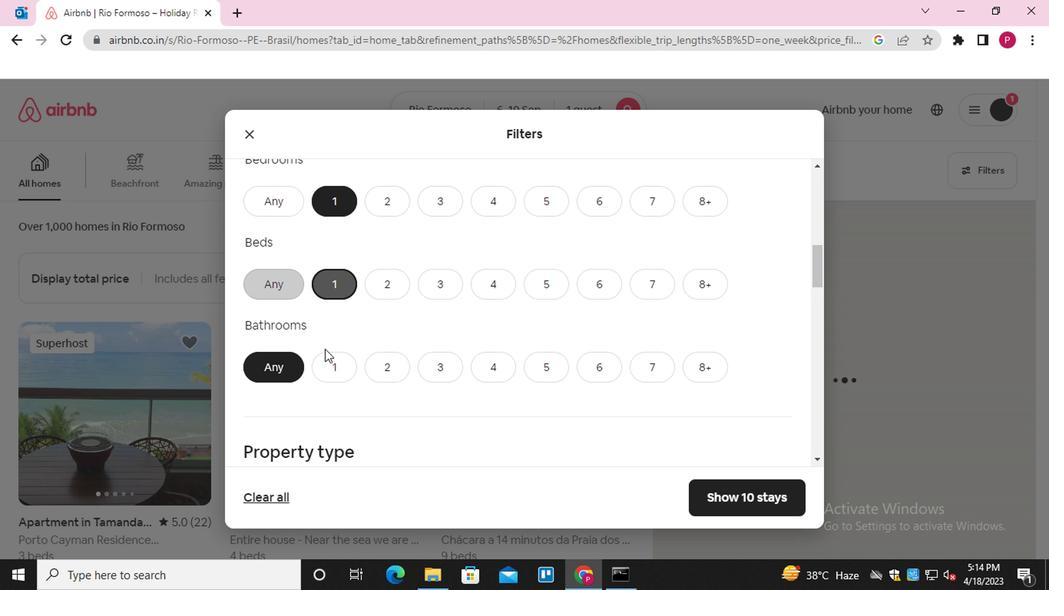 
Action: Mouse pressed left at (322, 362)
Screenshot: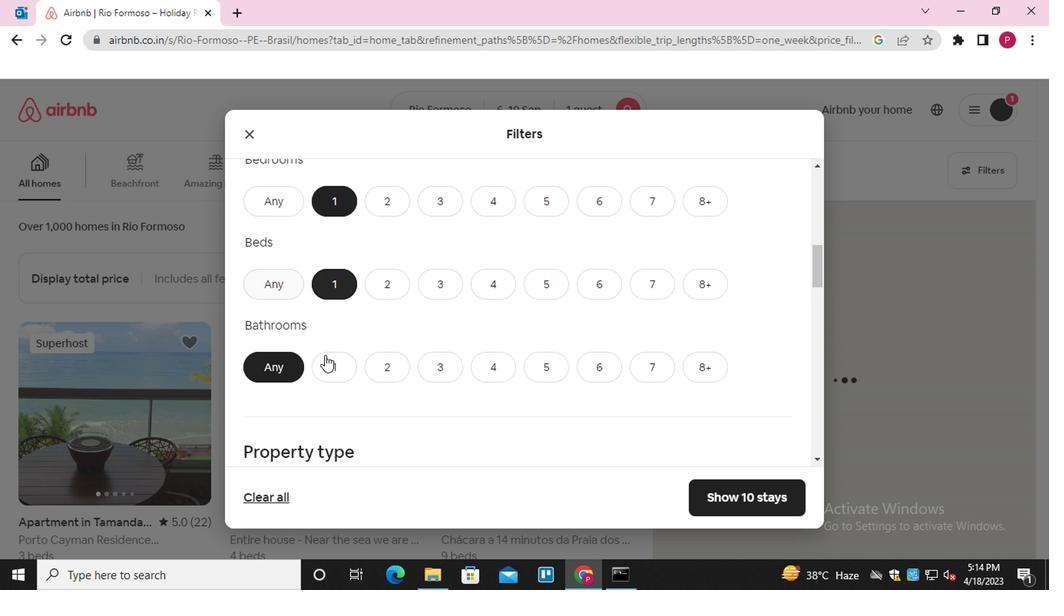 
Action: Mouse moved to (433, 377)
Screenshot: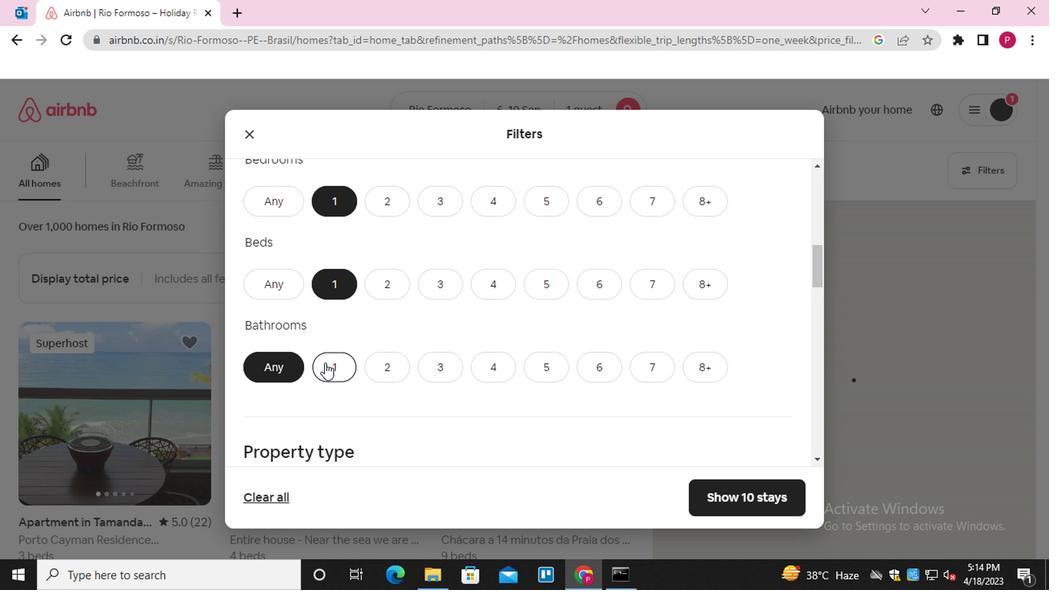 
Action: Mouse scrolled (433, 376) with delta (0, 0)
Screenshot: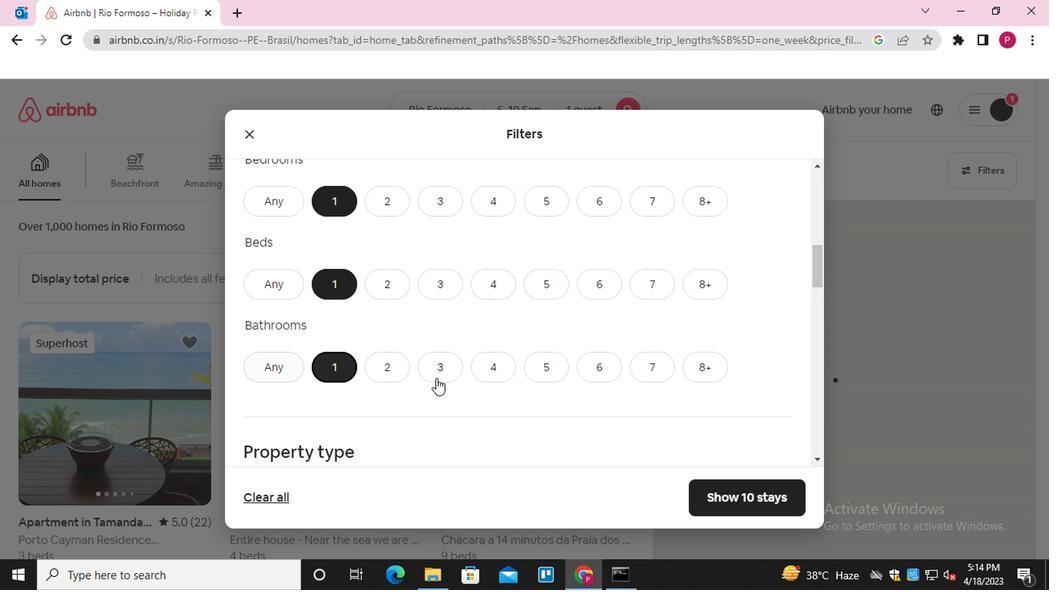 
Action: Mouse scrolled (433, 376) with delta (0, 0)
Screenshot: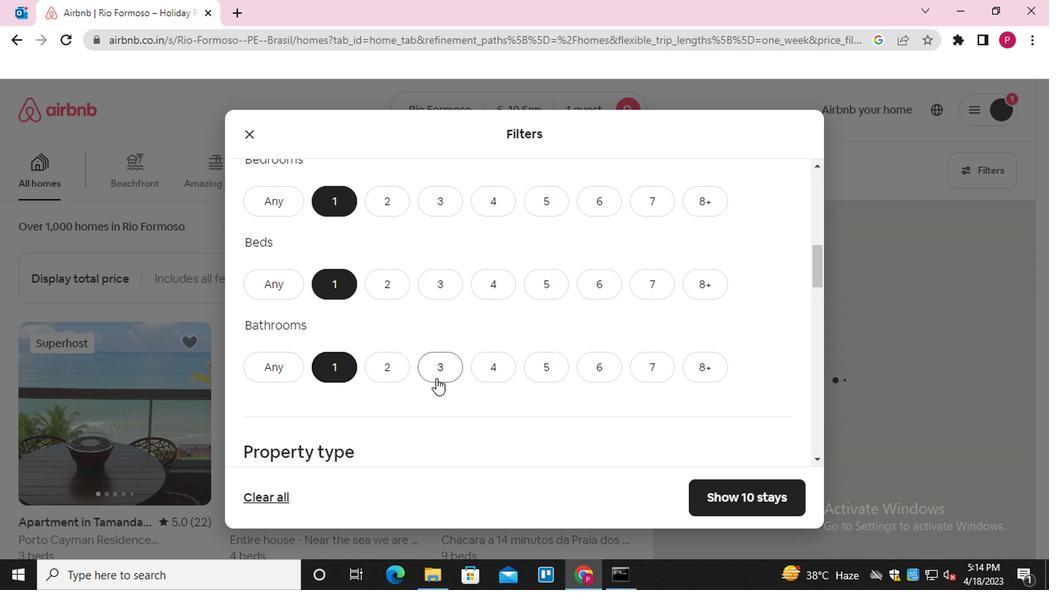 
Action: Mouse scrolled (433, 376) with delta (0, 0)
Screenshot: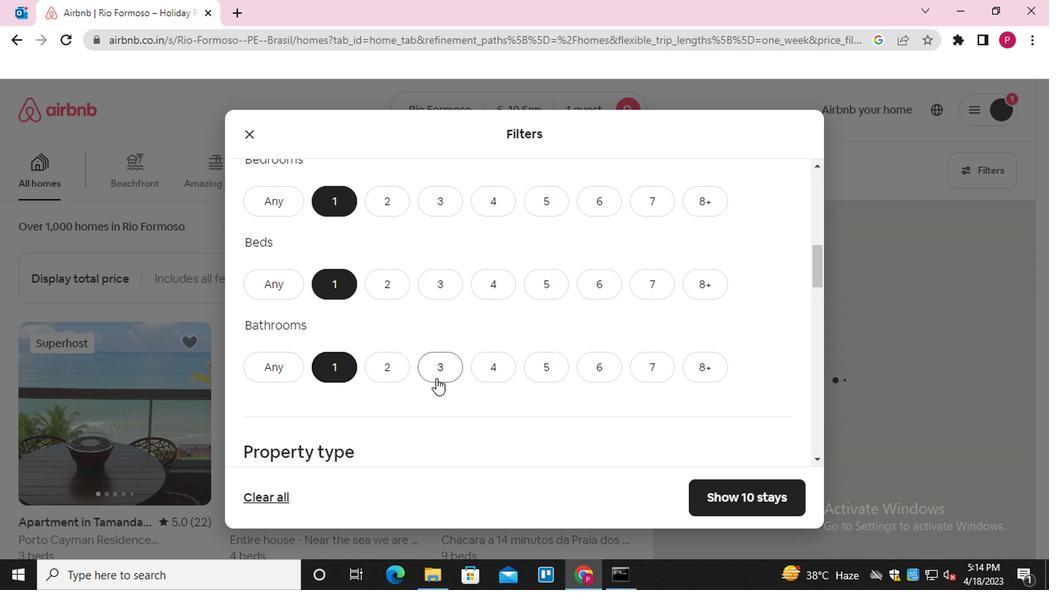
Action: Mouse scrolled (433, 378) with delta (0, 1)
Screenshot: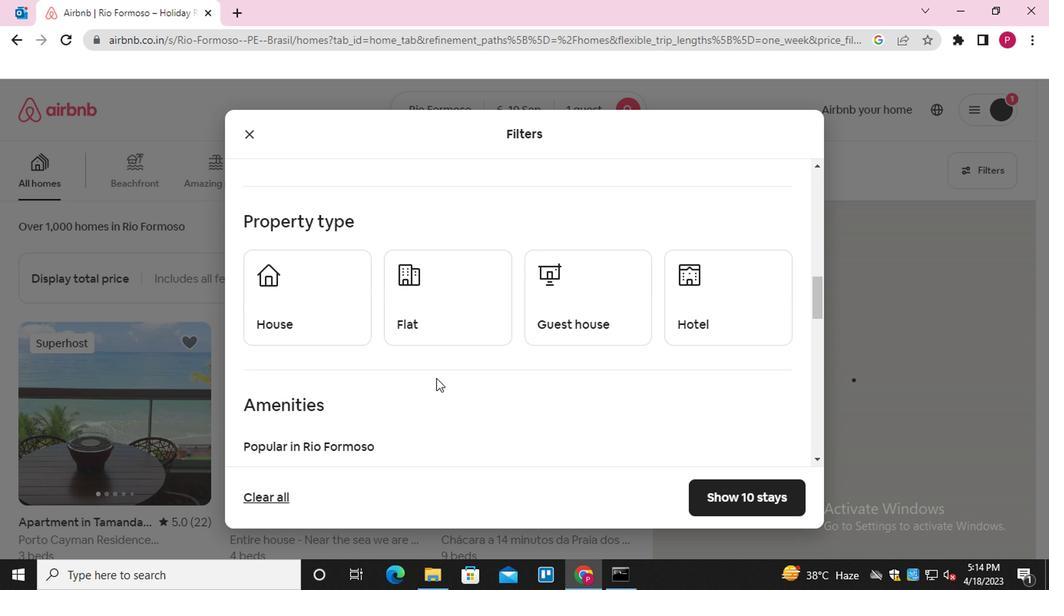 
Action: Mouse moved to (707, 394)
Screenshot: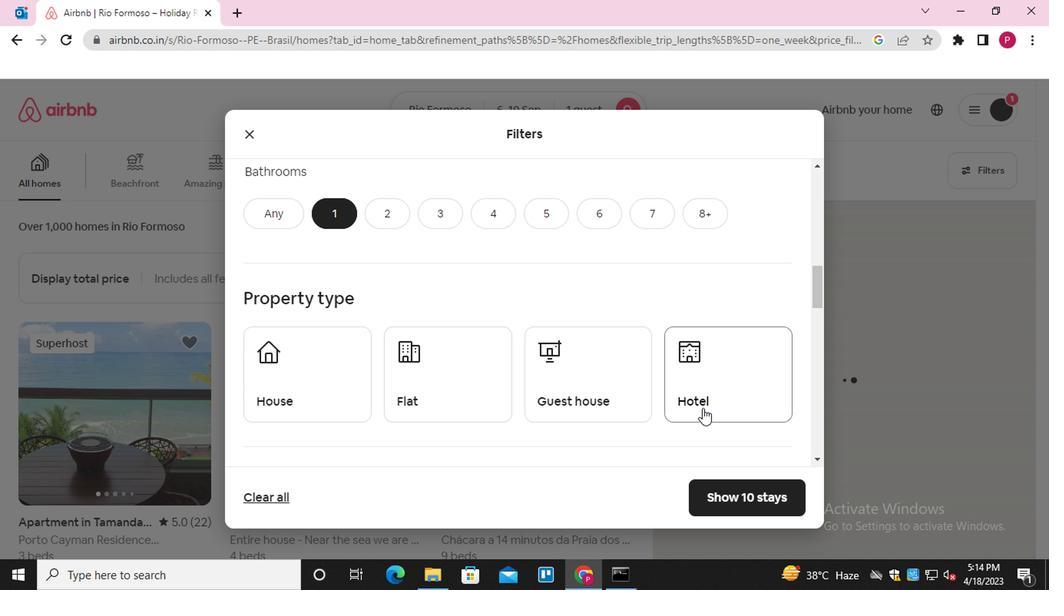 
Action: Mouse pressed left at (707, 394)
Screenshot: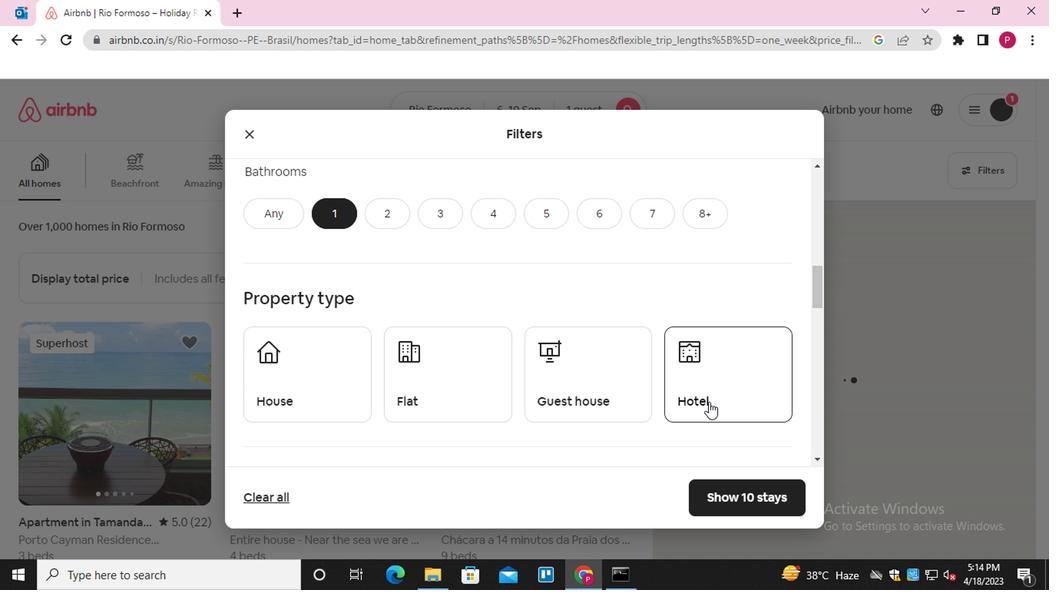 
Action: Mouse moved to (562, 432)
Screenshot: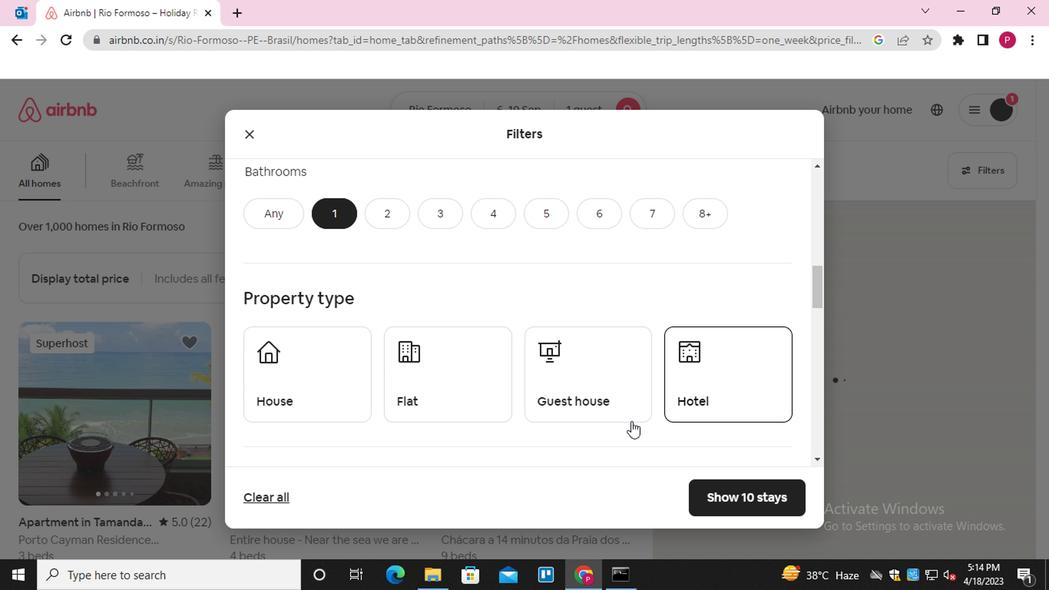 
Action: Mouse scrolled (562, 431) with delta (0, 0)
Screenshot: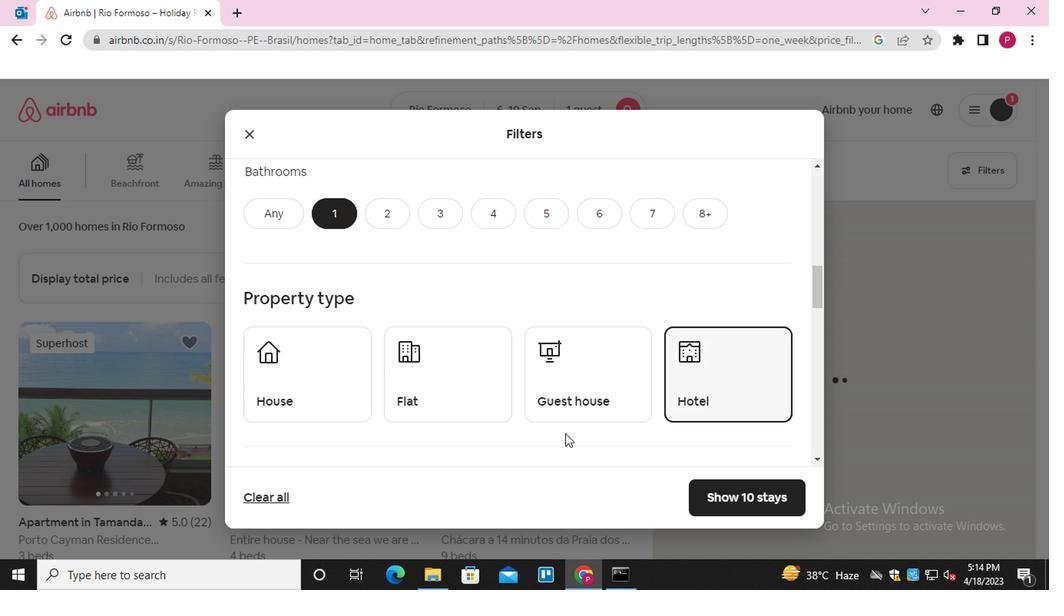 
Action: Mouse scrolled (562, 431) with delta (0, 0)
Screenshot: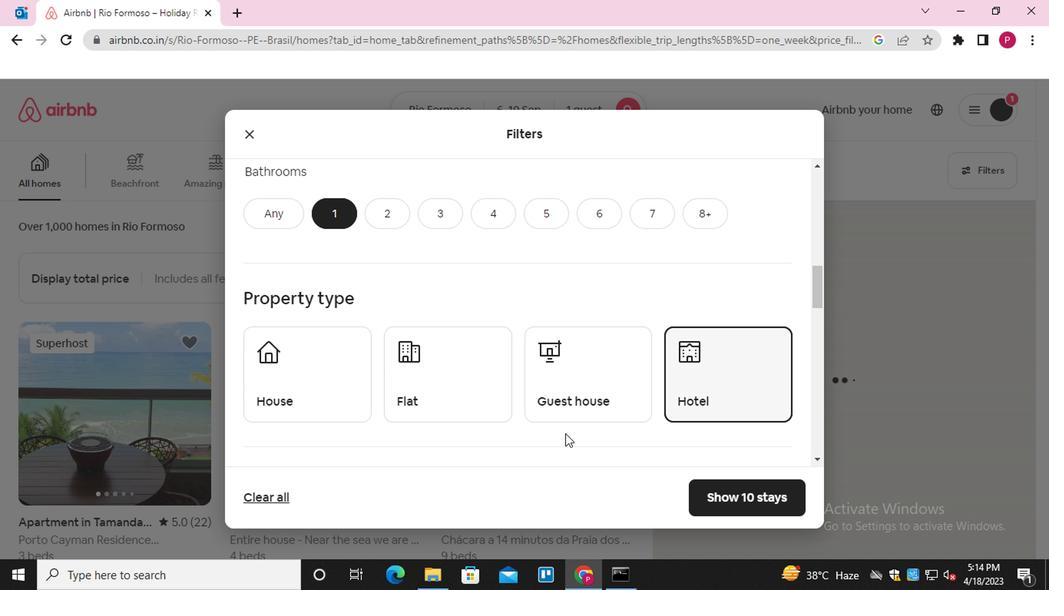
Action: Mouse scrolled (562, 431) with delta (0, 0)
Screenshot: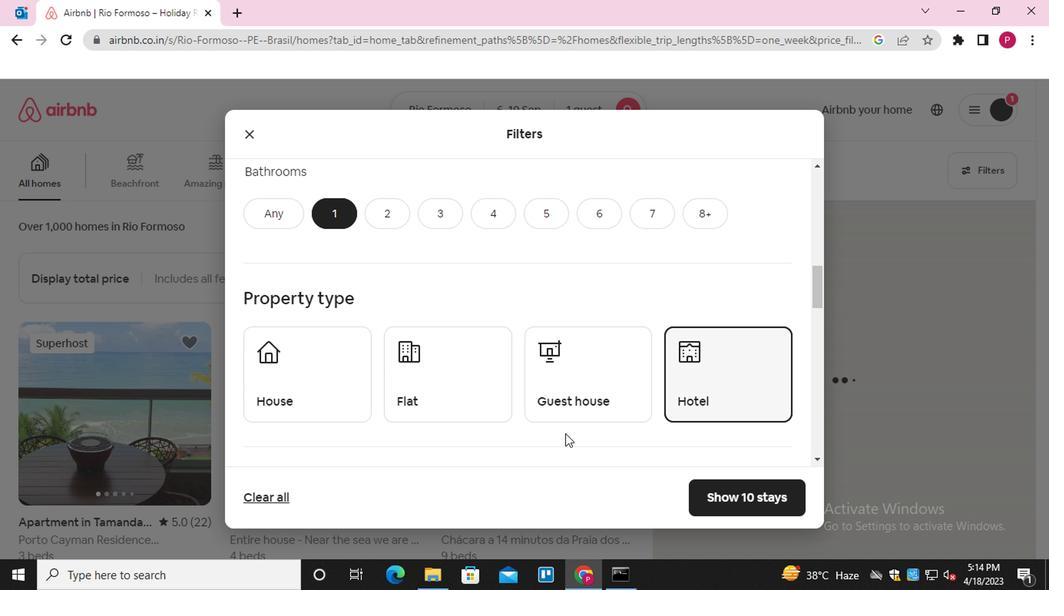 
Action: Mouse scrolled (562, 431) with delta (0, 0)
Screenshot: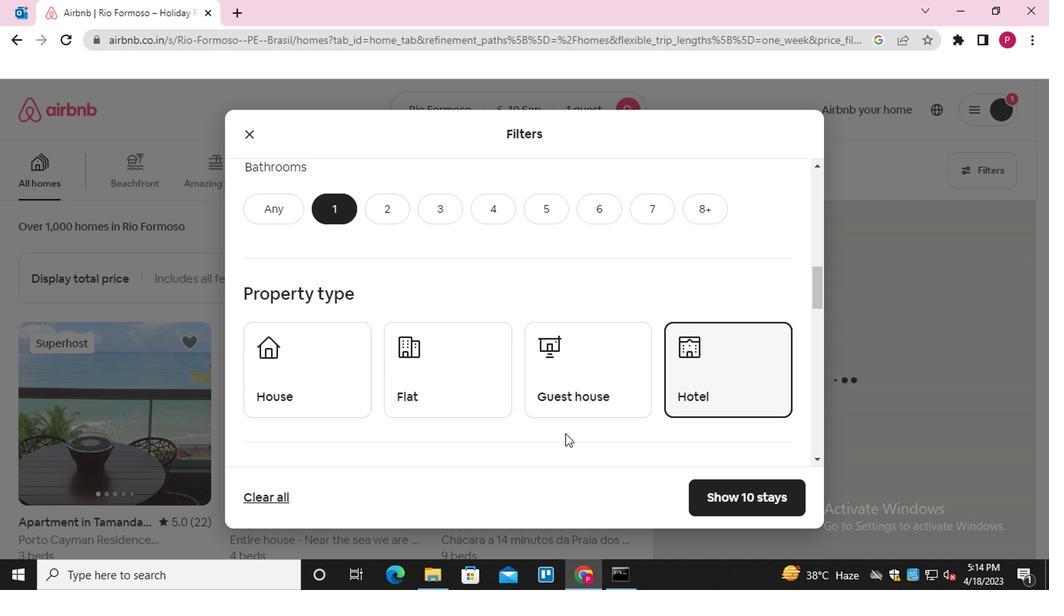 
Action: Mouse moved to (567, 430)
Screenshot: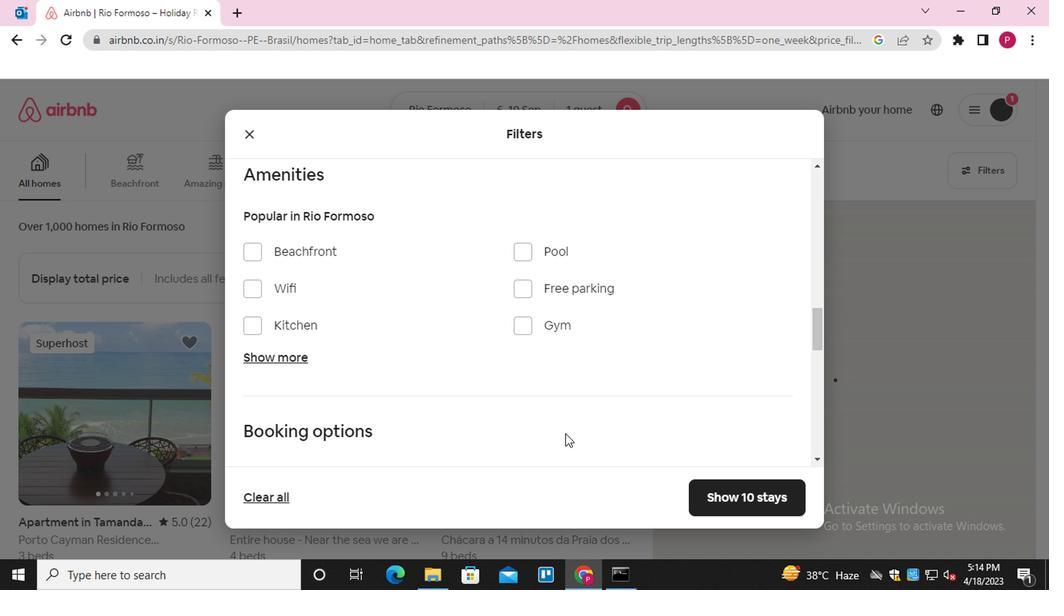 
Action: Mouse scrolled (567, 429) with delta (0, -1)
Screenshot: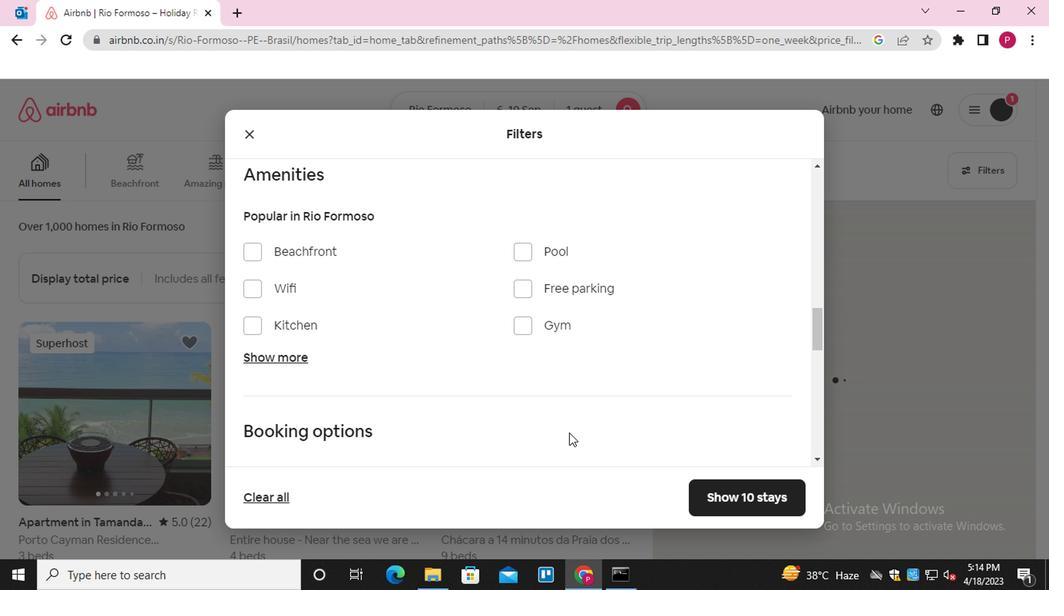 
Action: Mouse scrolled (567, 429) with delta (0, -1)
Screenshot: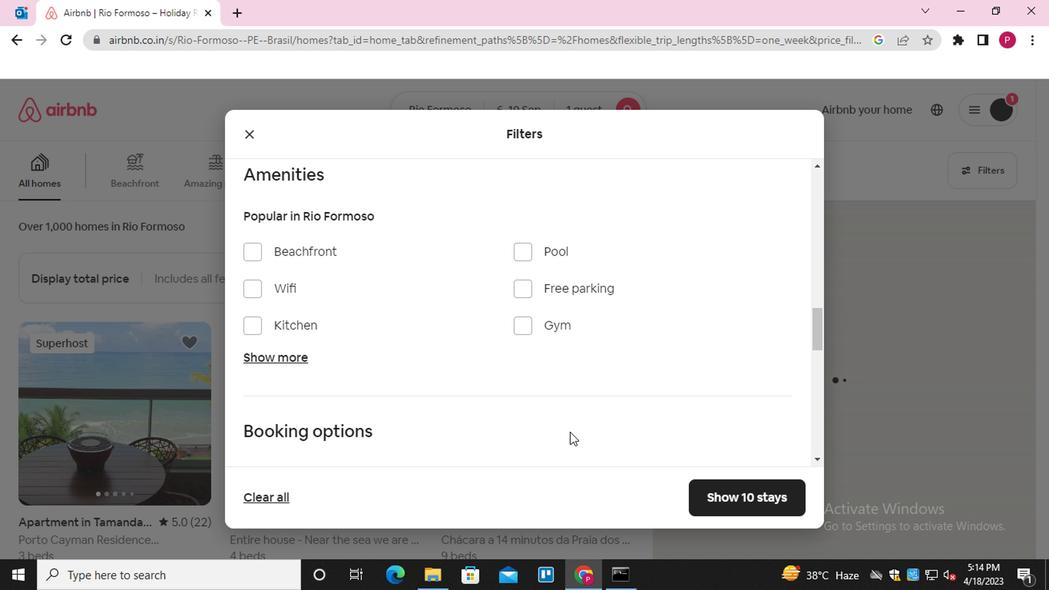
Action: Mouse scrolled (567, 429) with delta (0, -1)
Screenshot: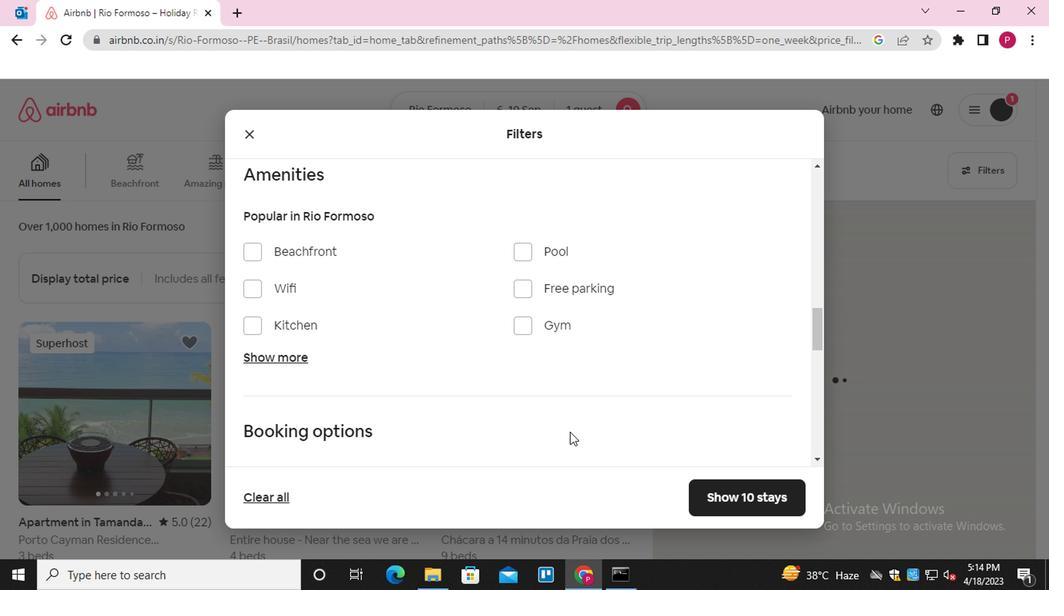
Action: Mouse moved to (755, 312)
Screenshot: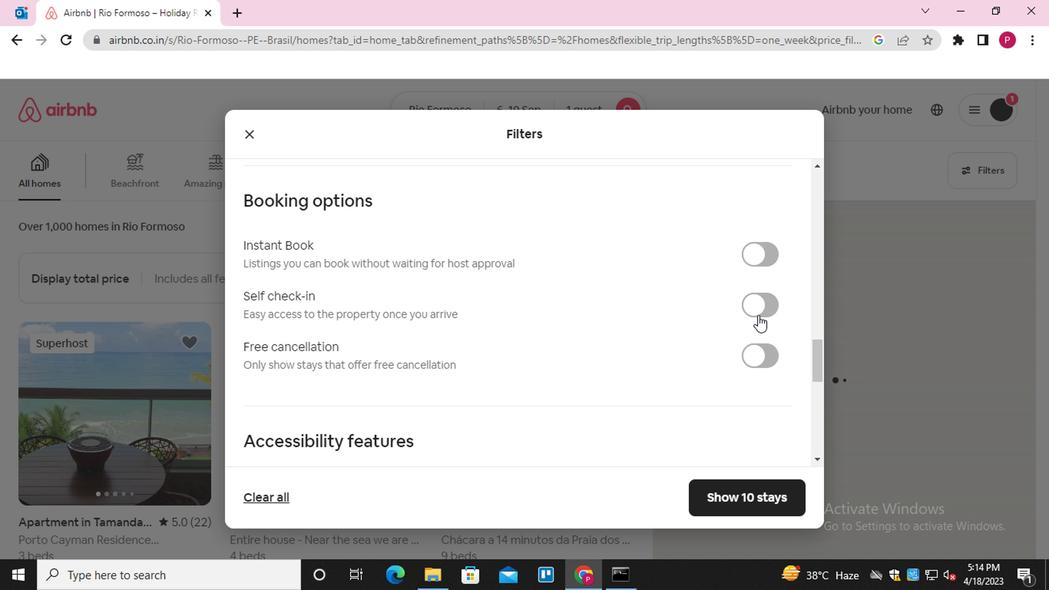 
Action: Mouse pressed left at (755, 312)
Screenshot: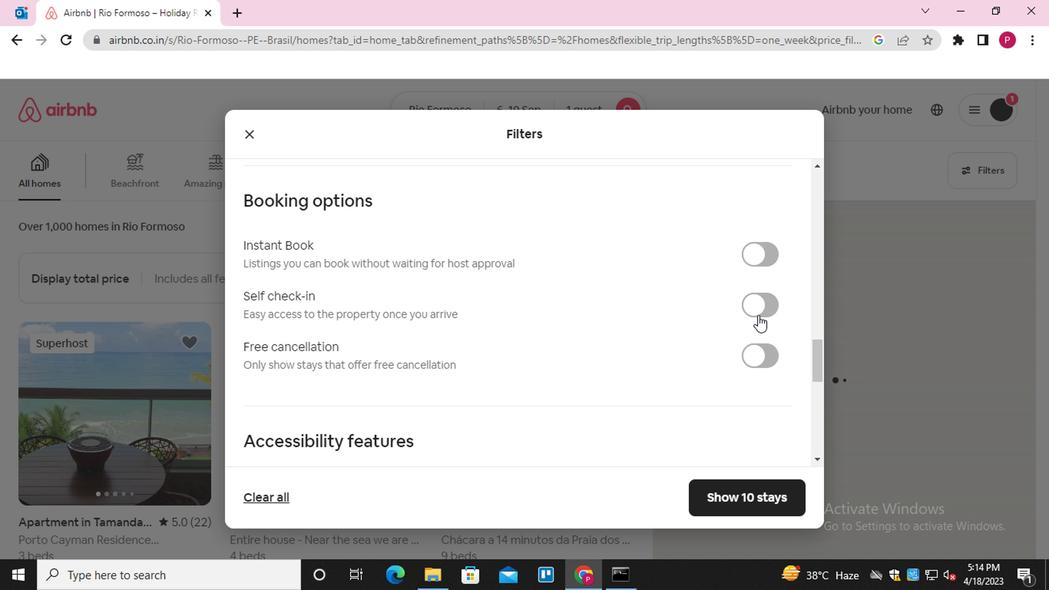 
Action: Mouse moved to (616, 363)
Screenshot: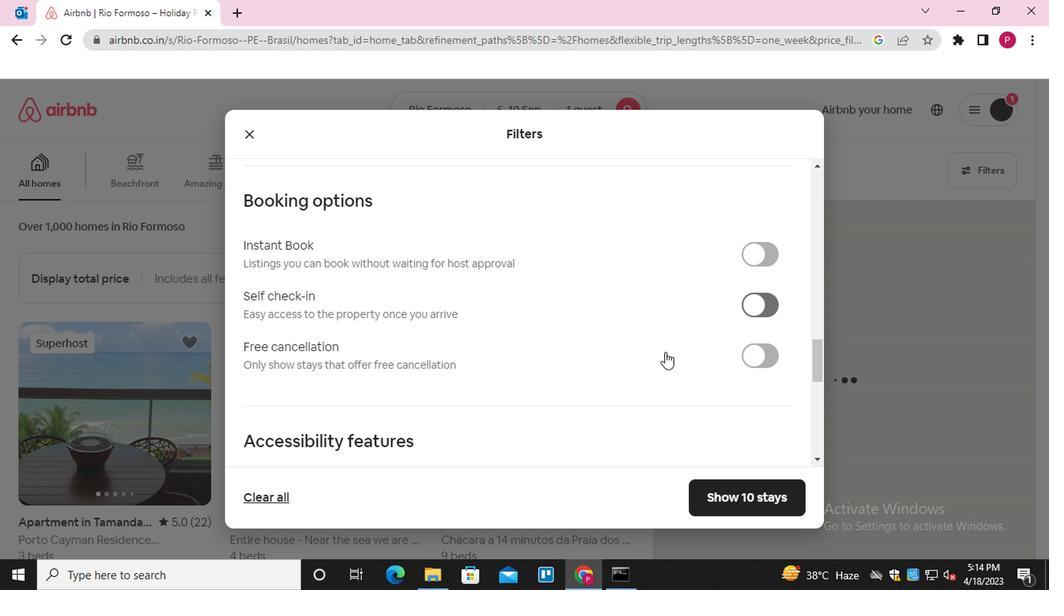 
Action: Mouse scrolled (616, 362) with delta (0, 0)
Screenshot: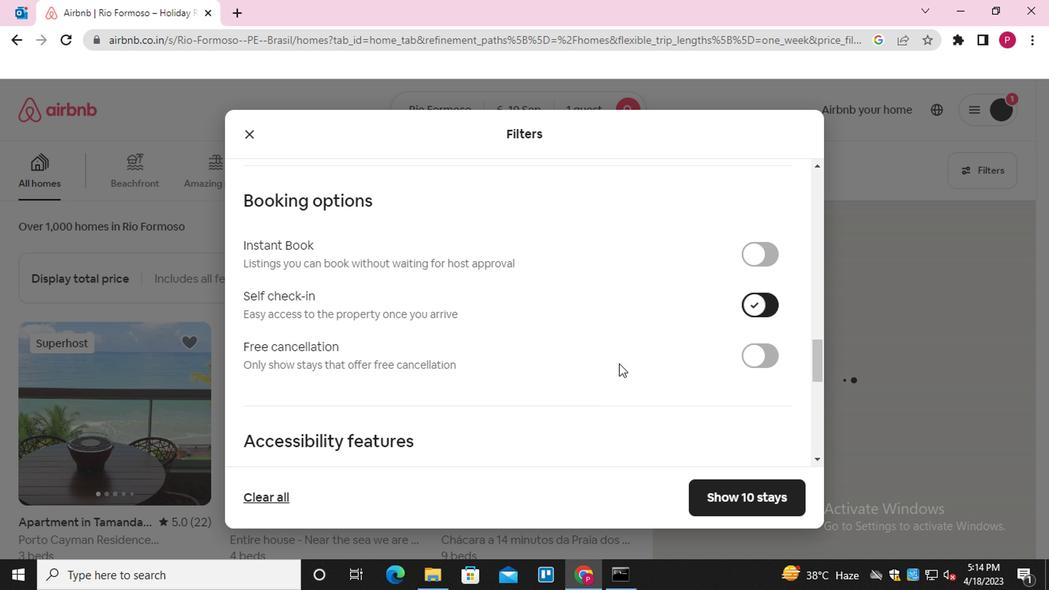
Action: Mouse scrolled (616, 362) with delta (0, 0)
Screenshot: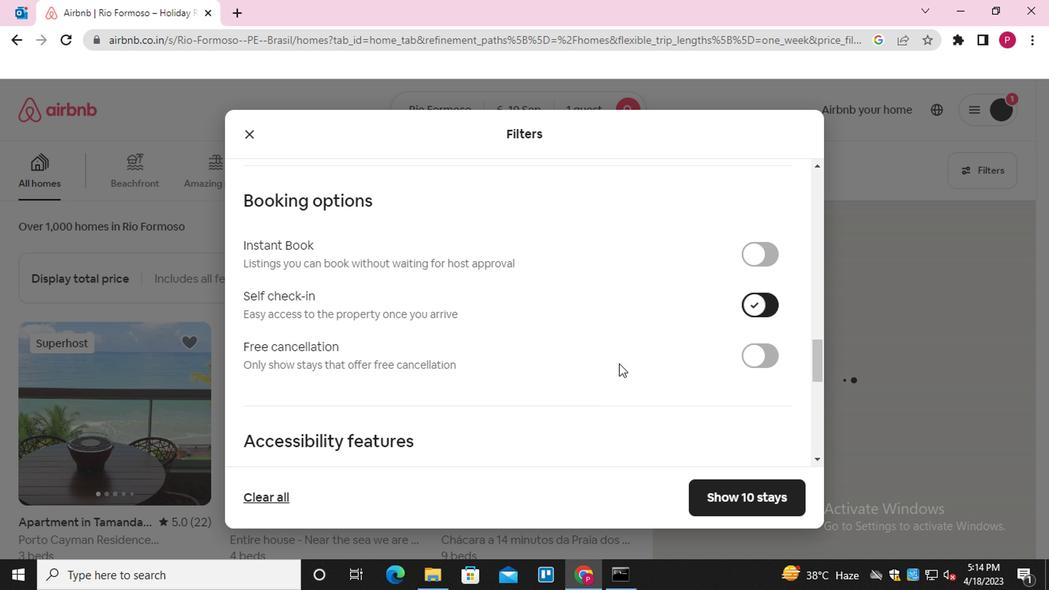 
Action: Mouse scrolled (616, 362) with delta (0, 0)
Screenshot: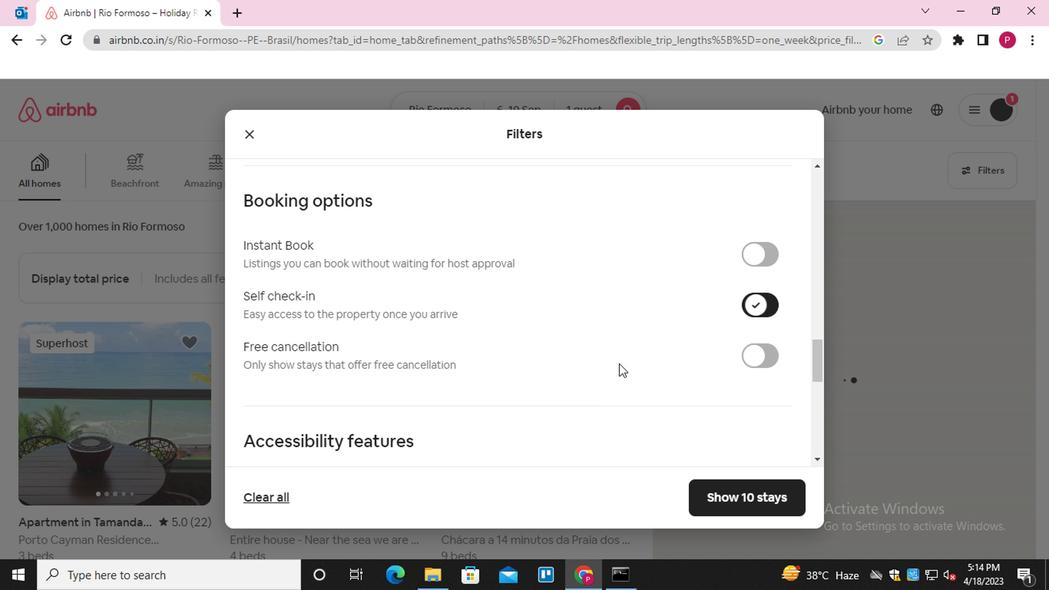 
Action: Mouse scrolled (616, 362) with delta (0, 0)
Screenshot: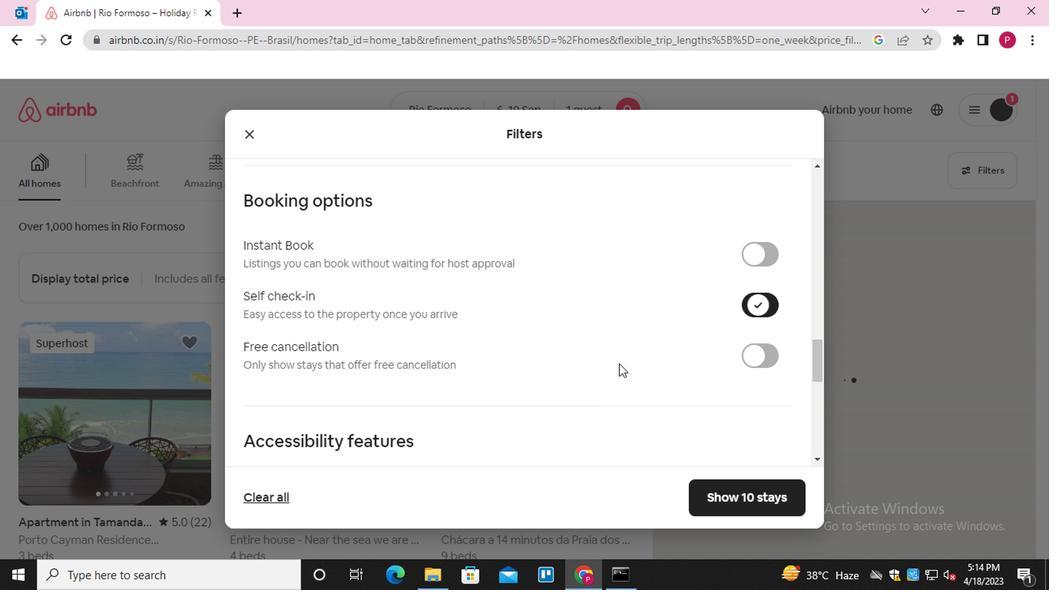 
Action: Mouse scrolled (616, 362) with delta (0, 0)
Screenshot: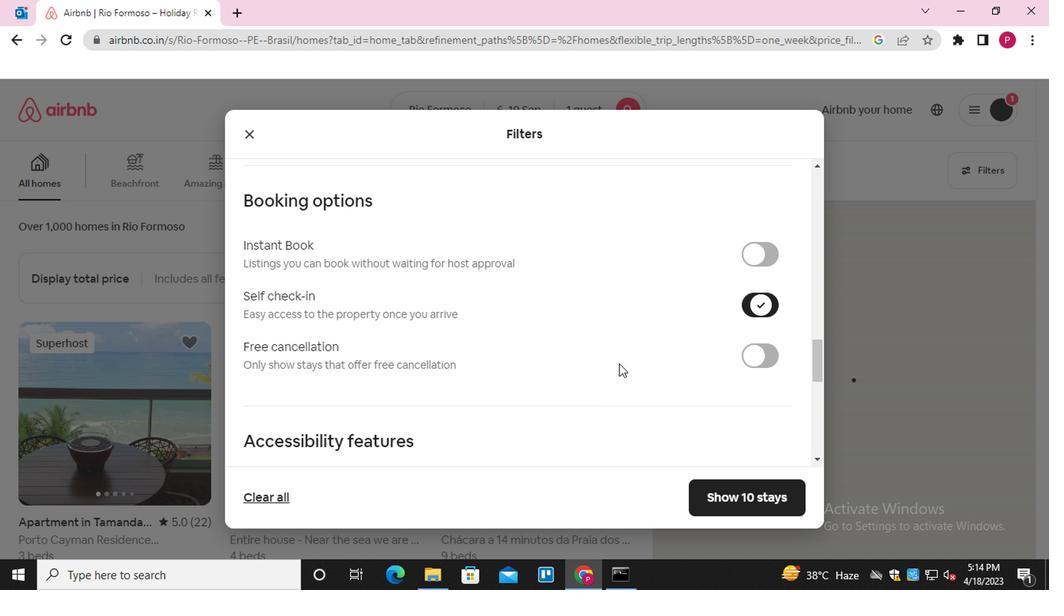 
Action: Mouse moved to (625, 357)
Screenshot: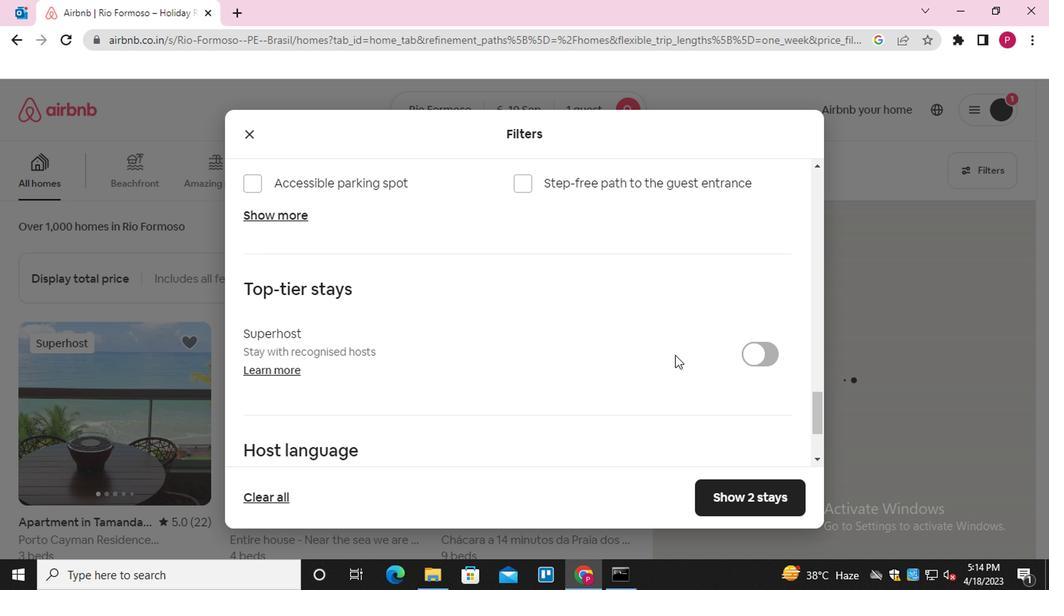 
Action: Mouse scrolled (625, 357) with delta (0, 0)
Screenshot: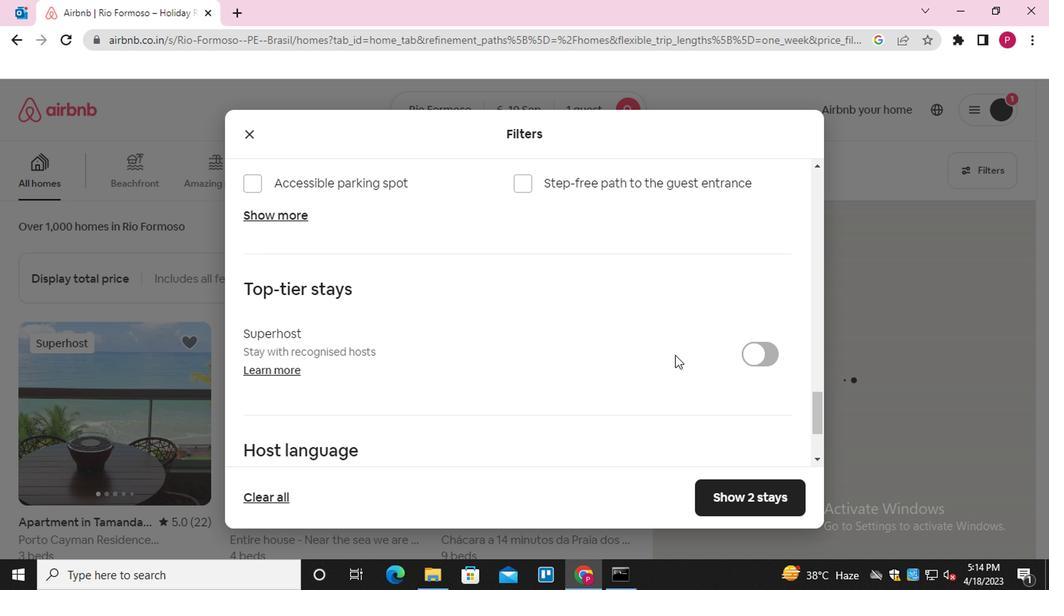 
Action: Mouse moved to (624, 358)
Screenshot: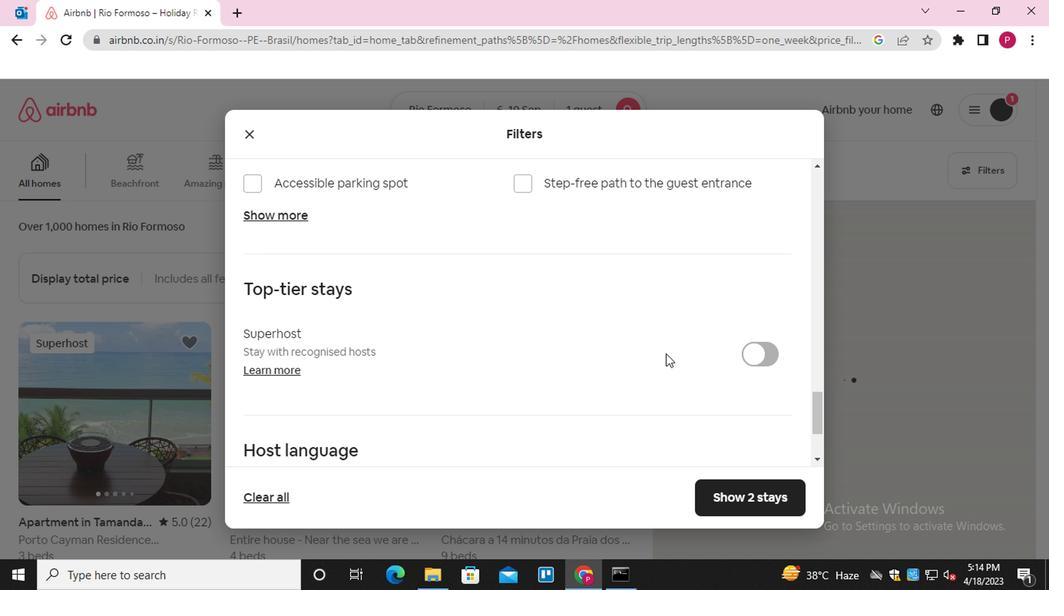 
Action: Mouse scrolled (624, 357) with delta (0, -1)
Screenshot: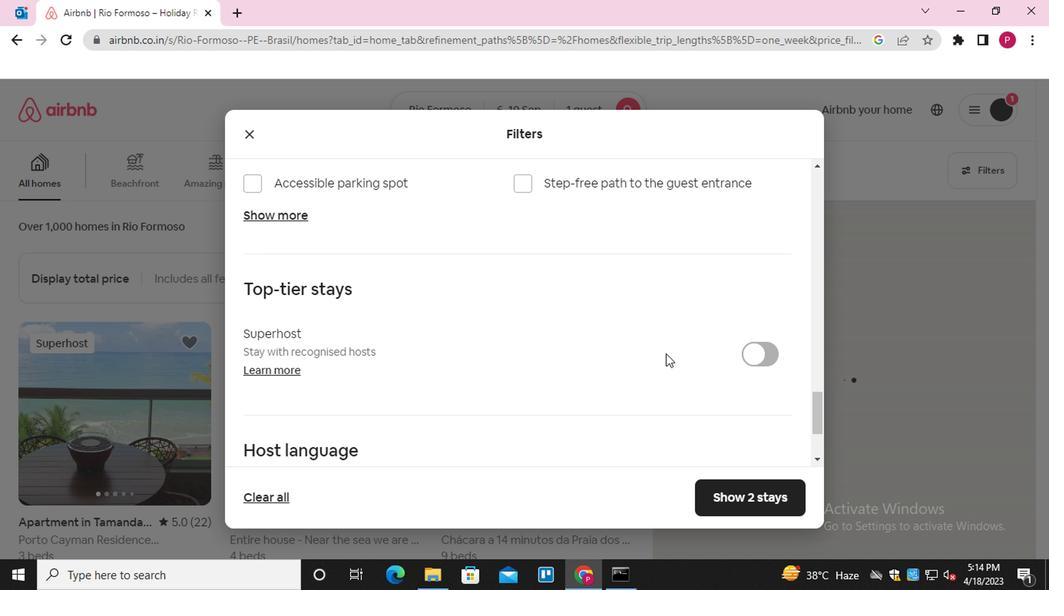 
Action: Mouse scrolled (624, 357) with delta (0, -1)
Screenshot: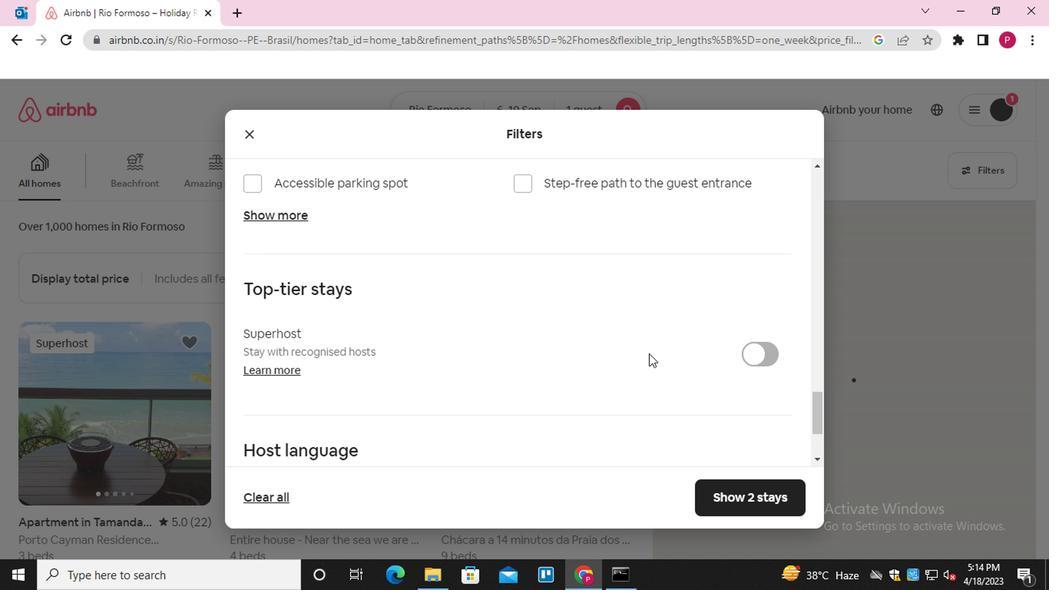 
Action: Mouse scrolled (624, 357) with delta (0, -1)
Screenshot: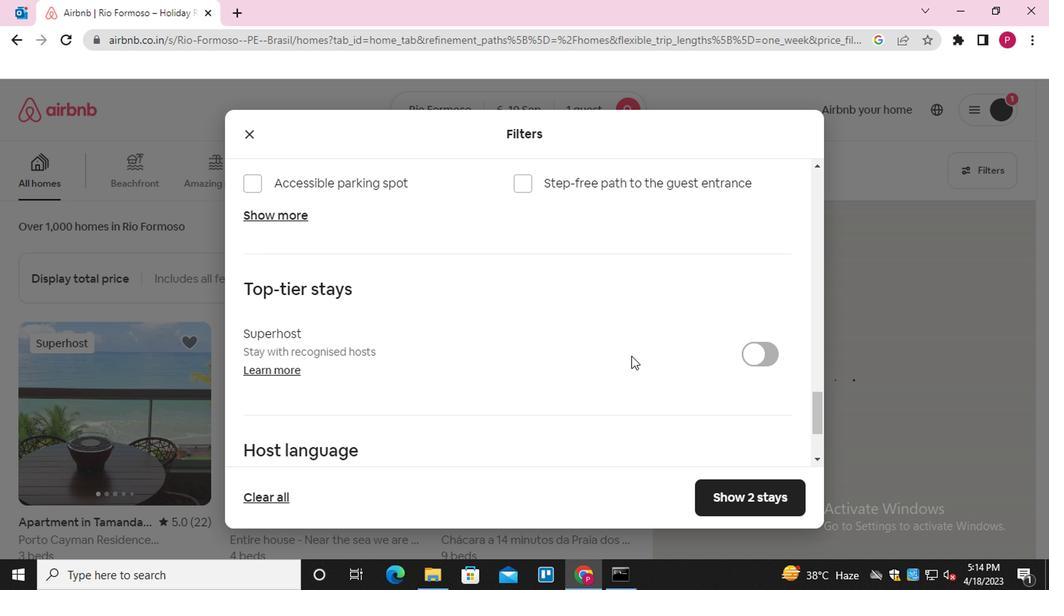 
Action: Mouse moved to (742, 492)
Screenshot: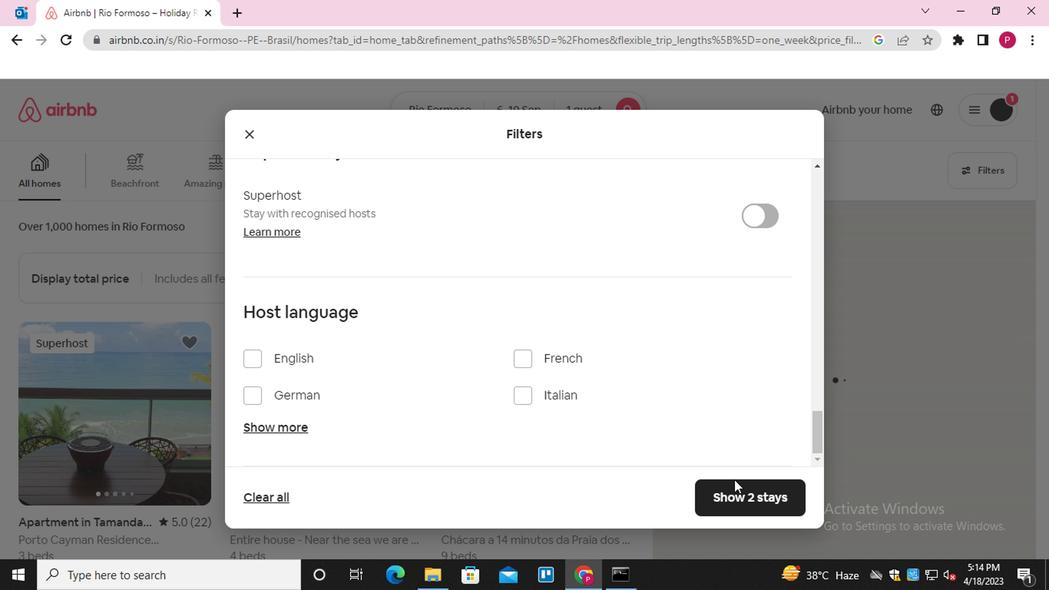 
Action: Mouse pressed left at (742, 492)
Screenshot: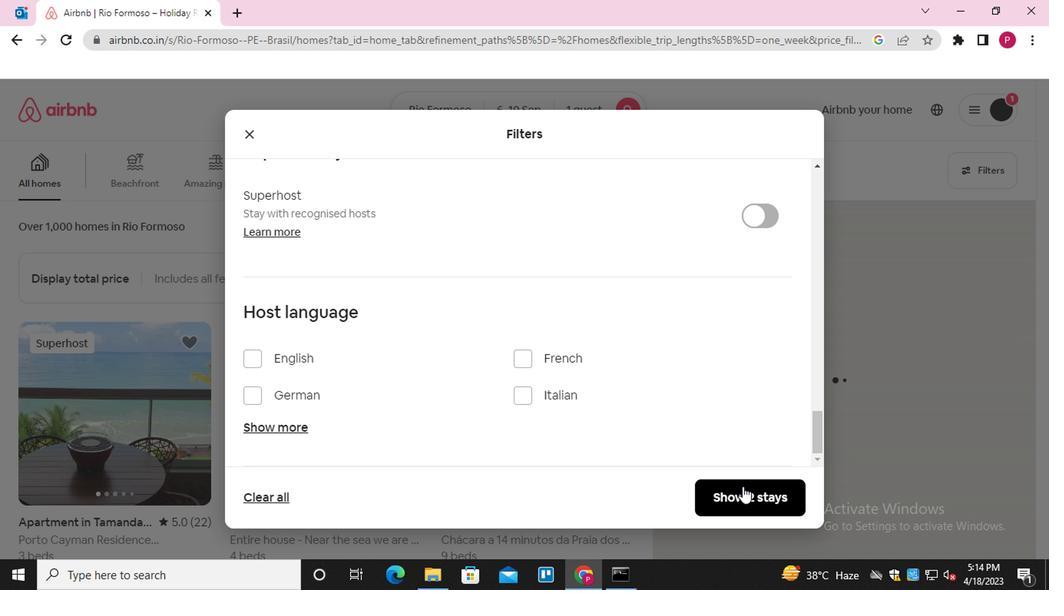
Action: Mouse moved to (147, 316)
Screenshot: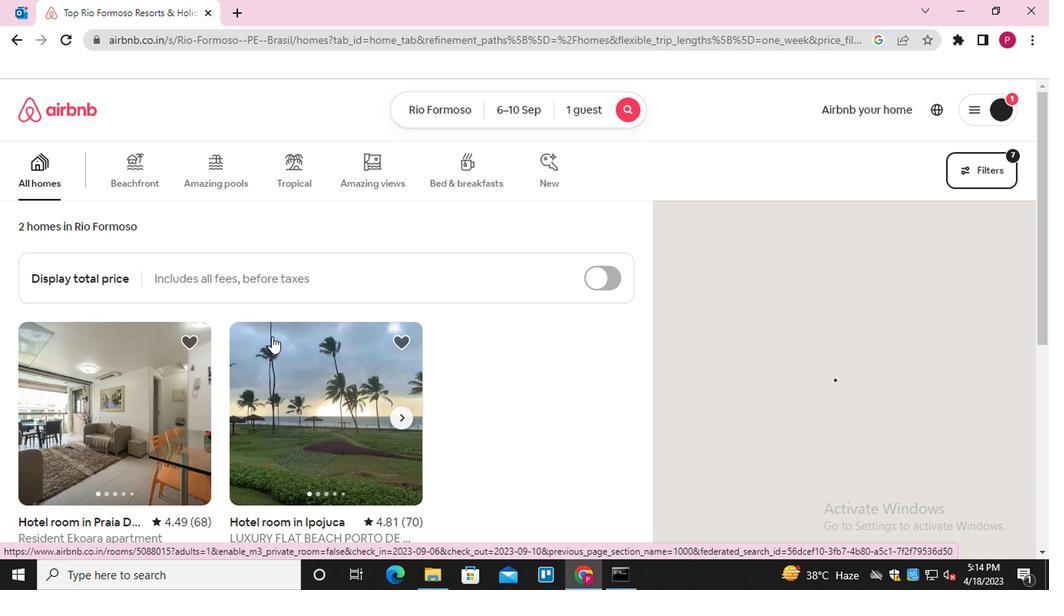 
